 Task: Create a due date automation trigger when advanced on, on the monday before a card is due add dates due in less than 1 working days at 11:00 AM.
Action: Mouse moved to (1278, 103)
Screenshot: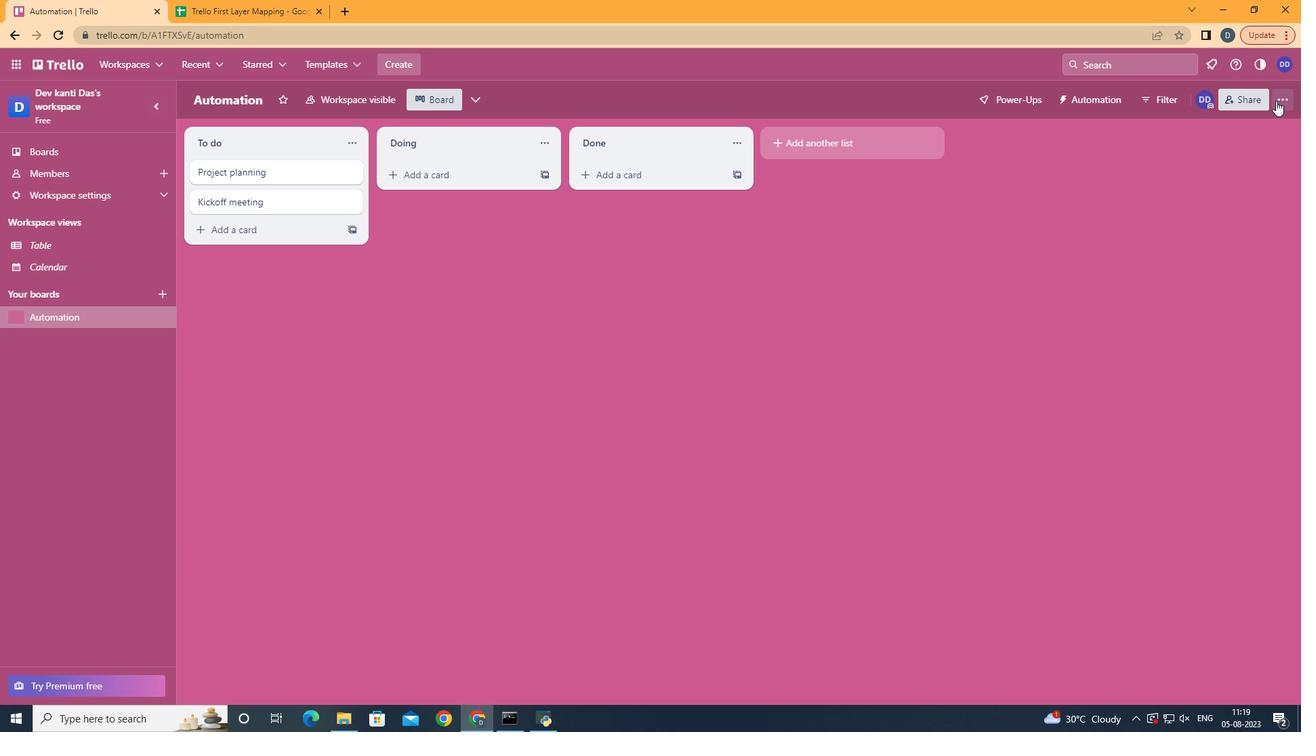 
Action: Mouse pressed left at (1278, 103)
Screenshot: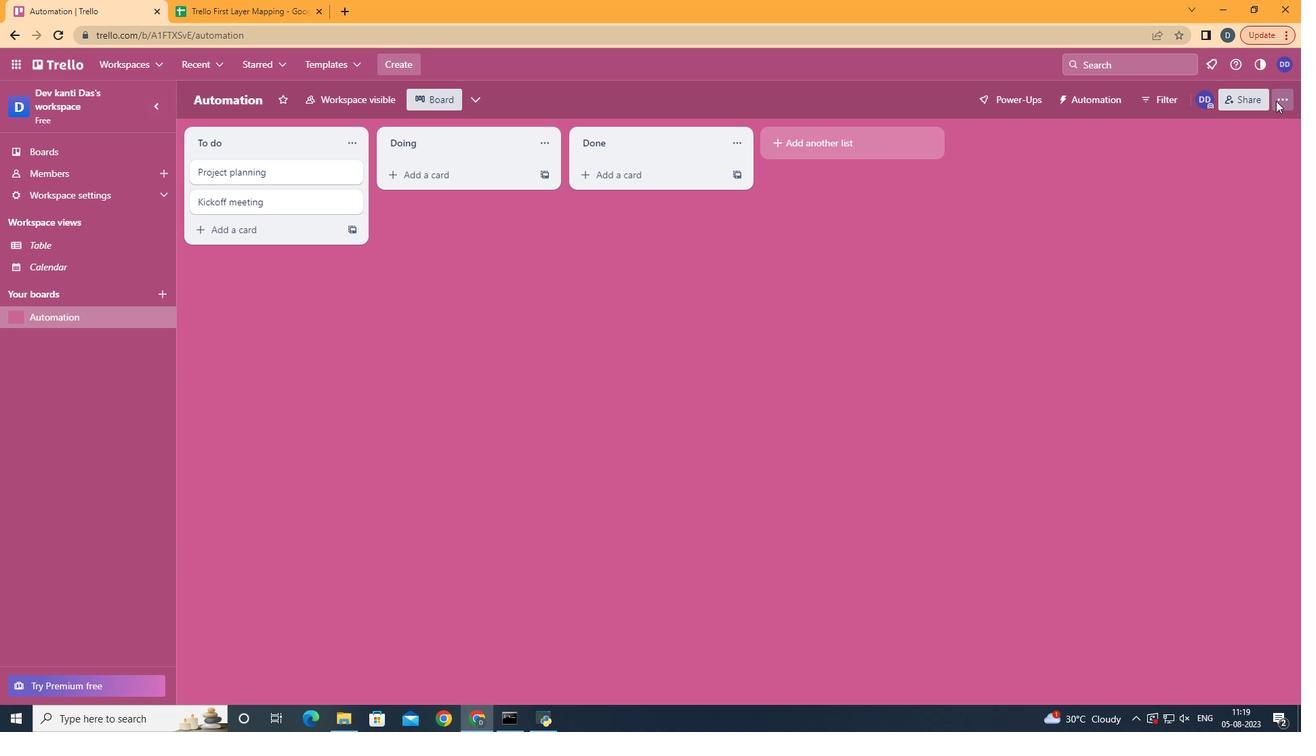 
Action: Mouse moved to (1165, 279)
Screenshot: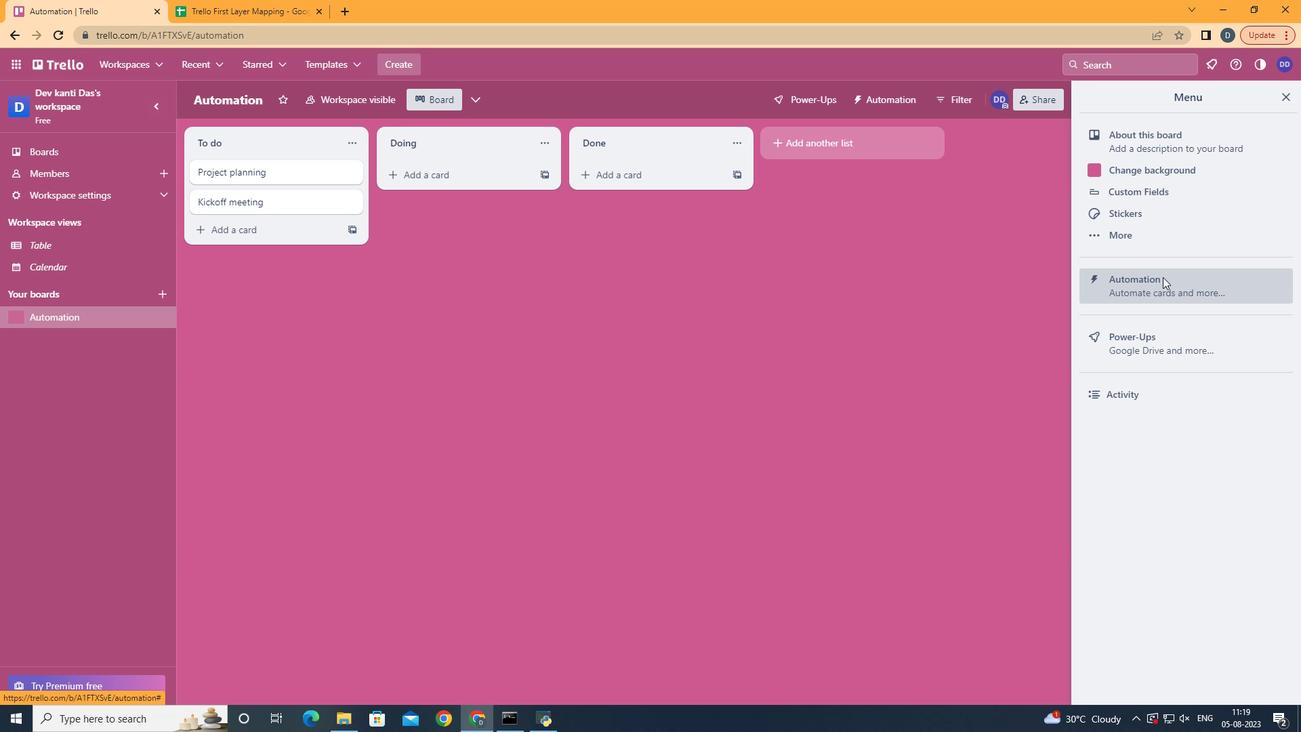 
Action: Mouse pressed left at (1165, 279)
Screenshot: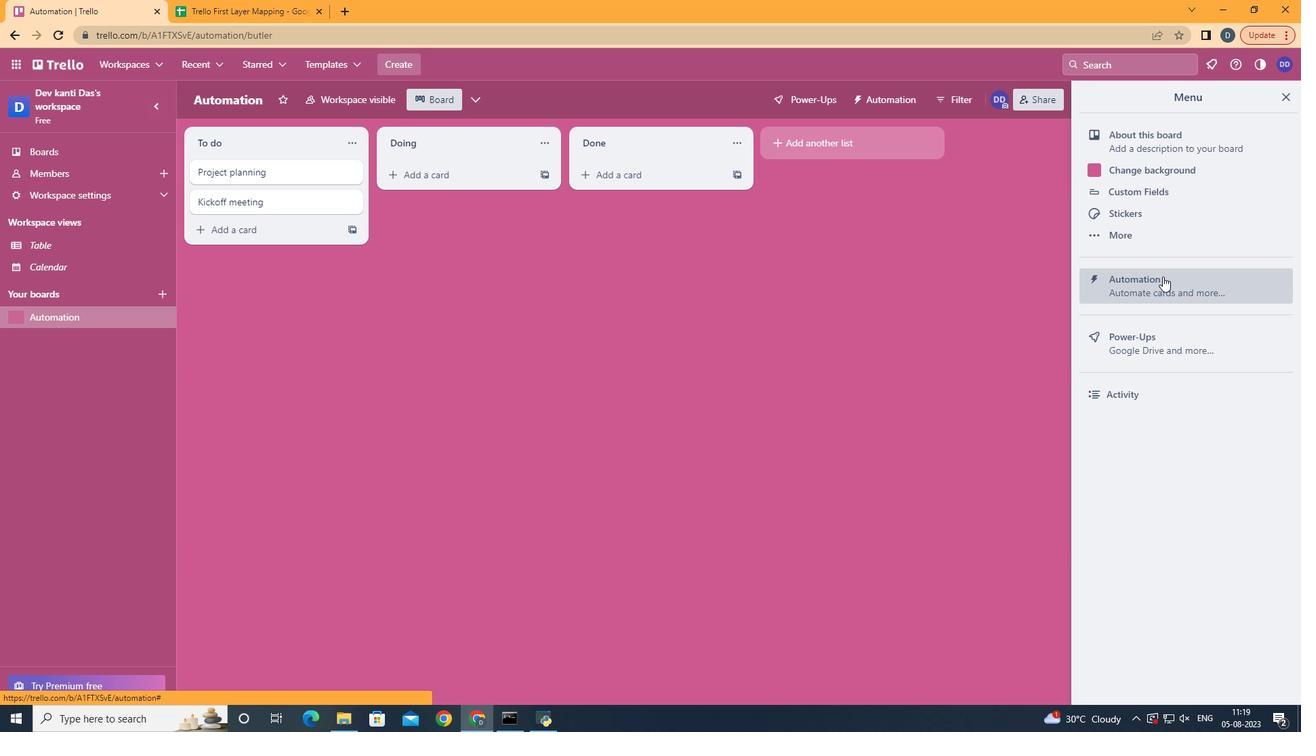 
Action: Mouse moved to (243, 282)
Screenshot: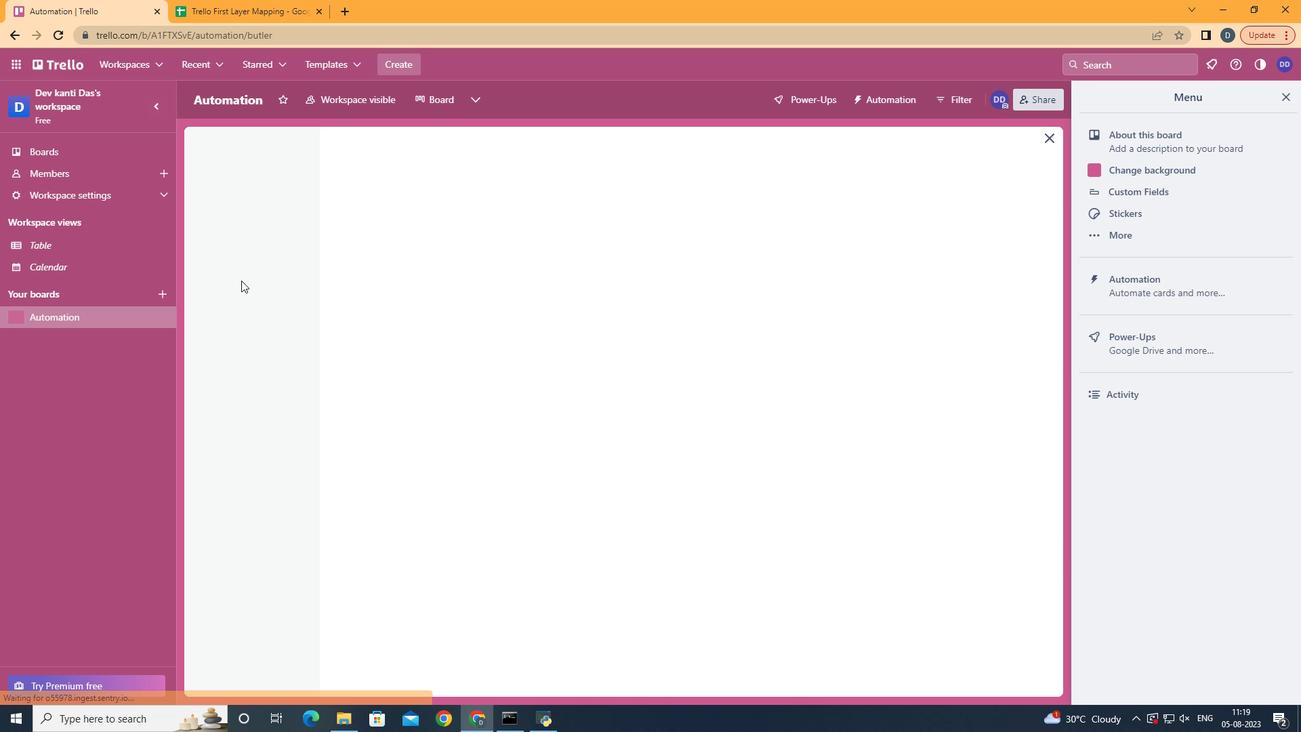
Action: Mouse pressed left at (243, 282)
Screenshot: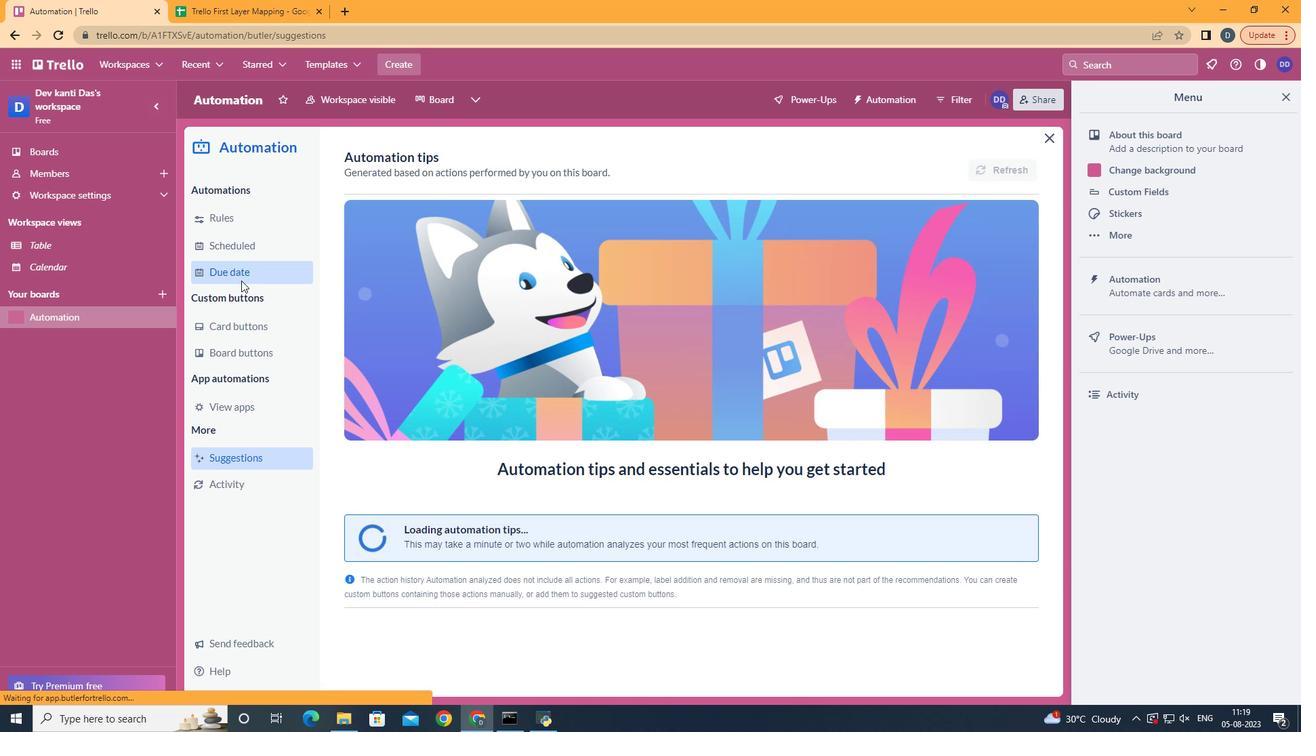 
Action: Mouse moved to (959, 166)
Screenshot: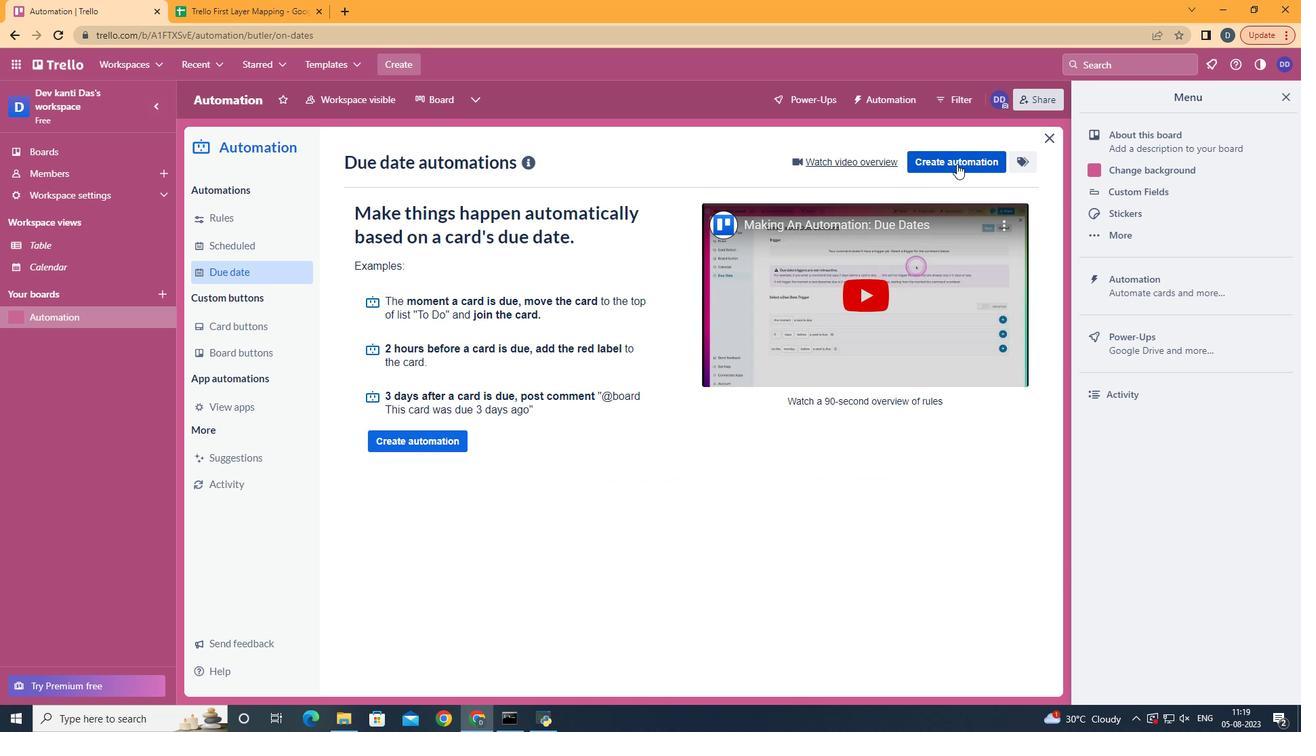 
Action: Mouse pressed left at (959, 166)
Screenshot: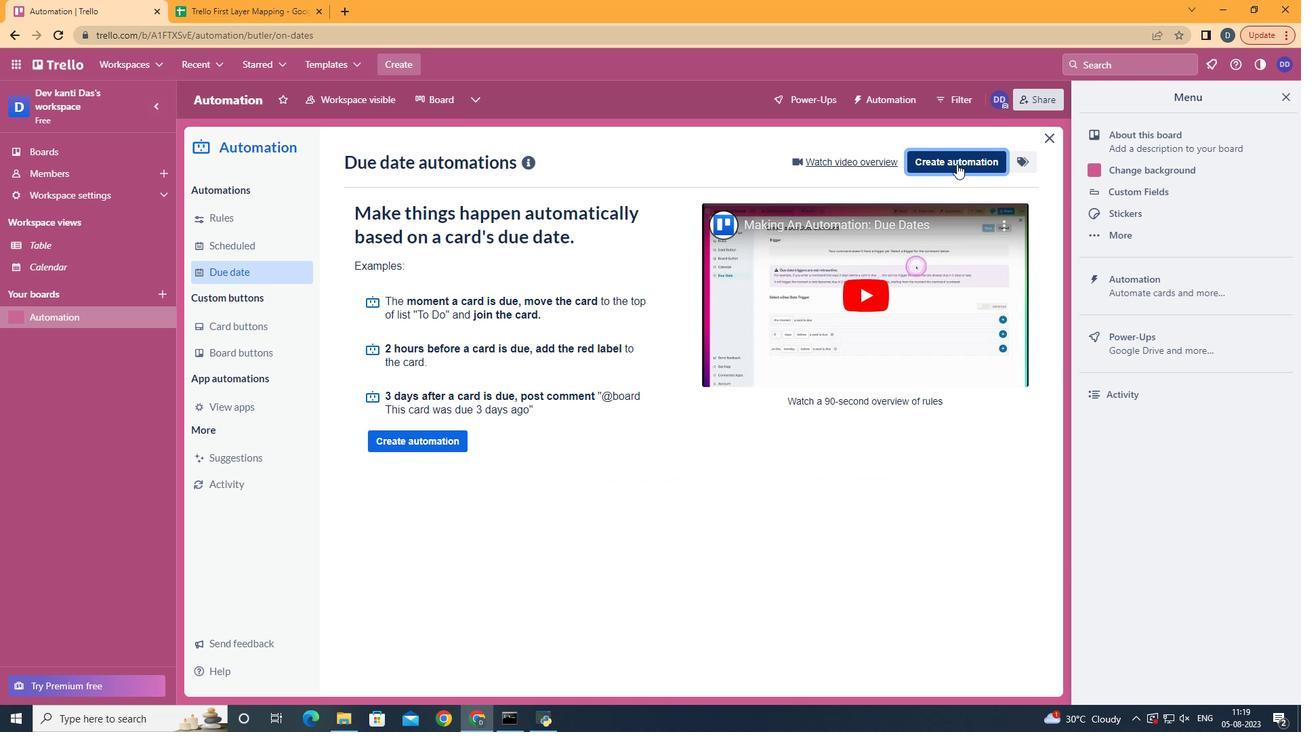 
Action: Mouse moved to (772, 286)
Screenshot: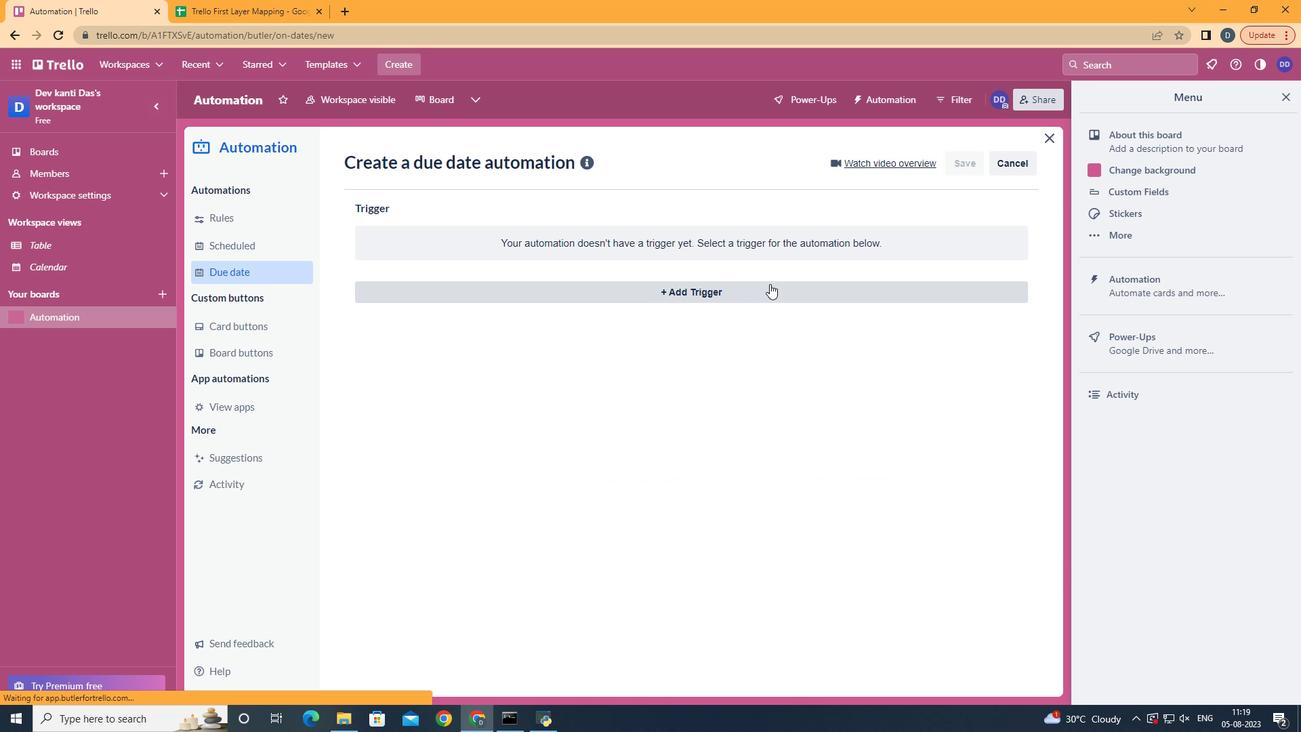 
Action: Mouse pressed left at (772, 286)
Screenshot: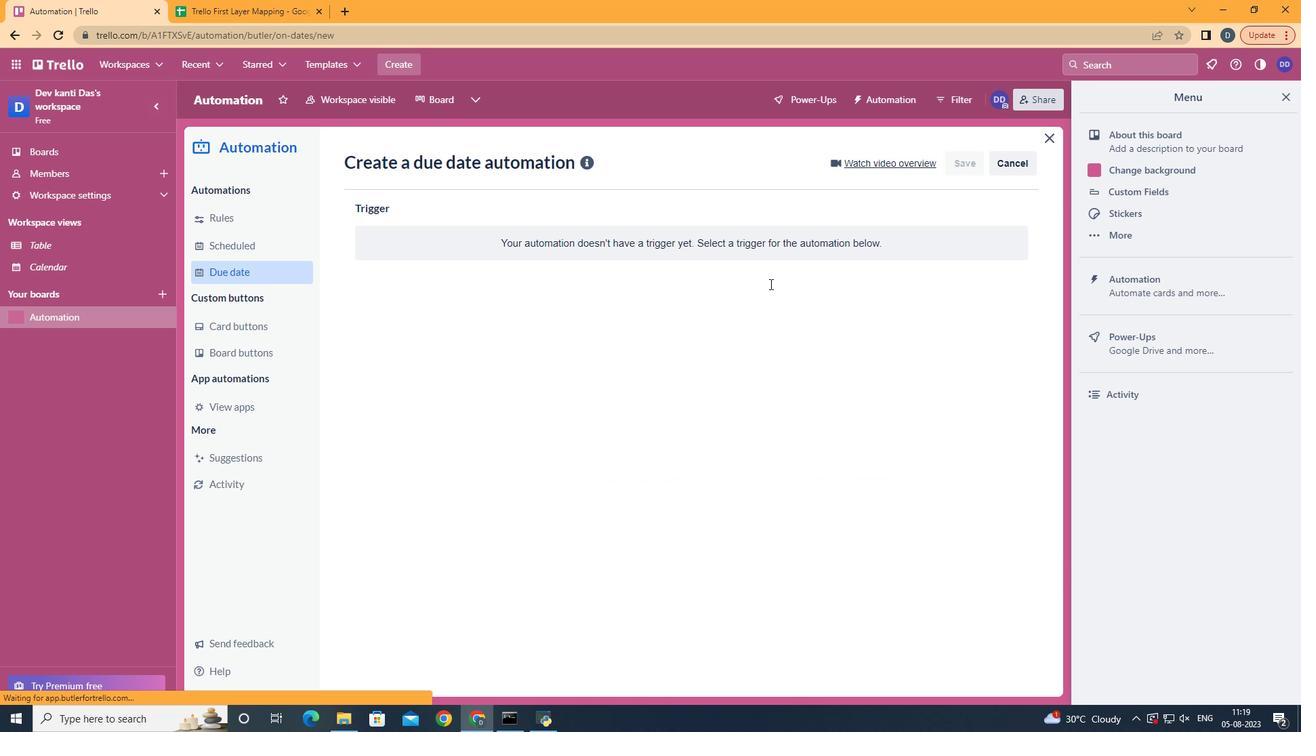
Action: Mouse moved to (432, 358)
Screenshot: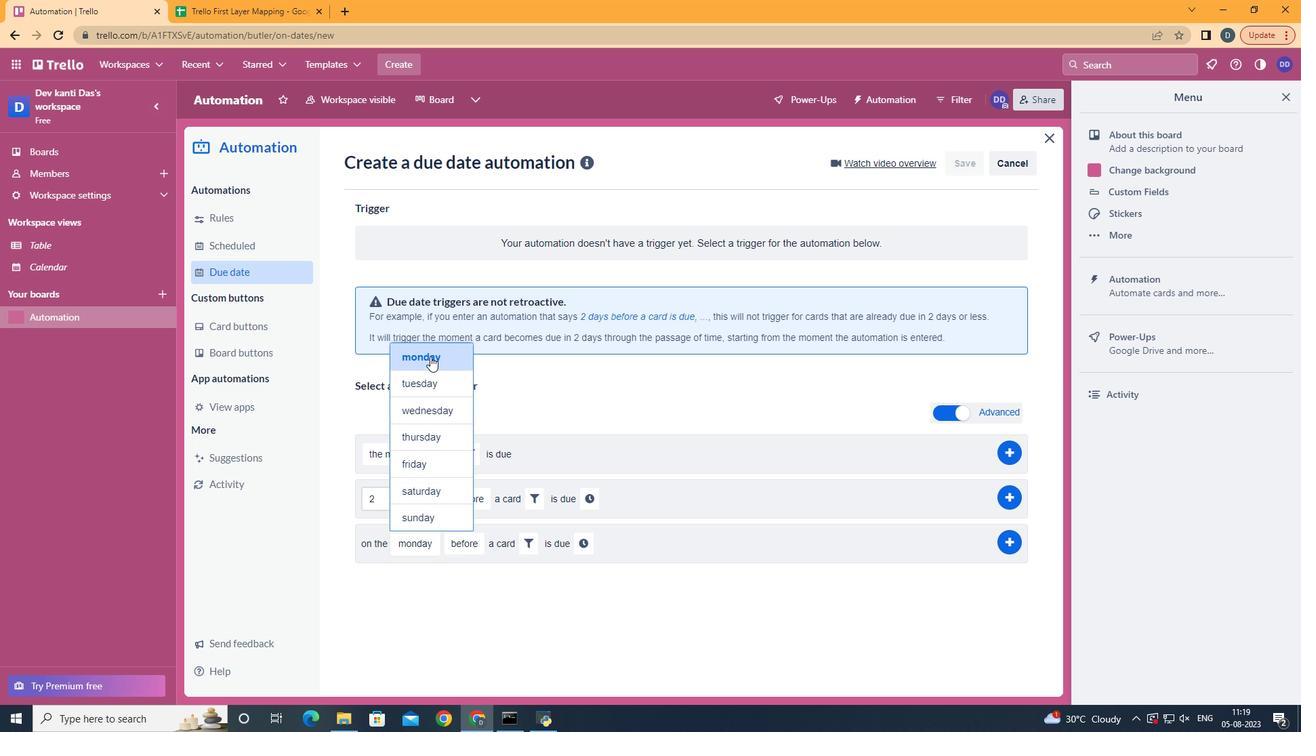 
Action: Mouse pressed left at (432, 358)
Screenshot: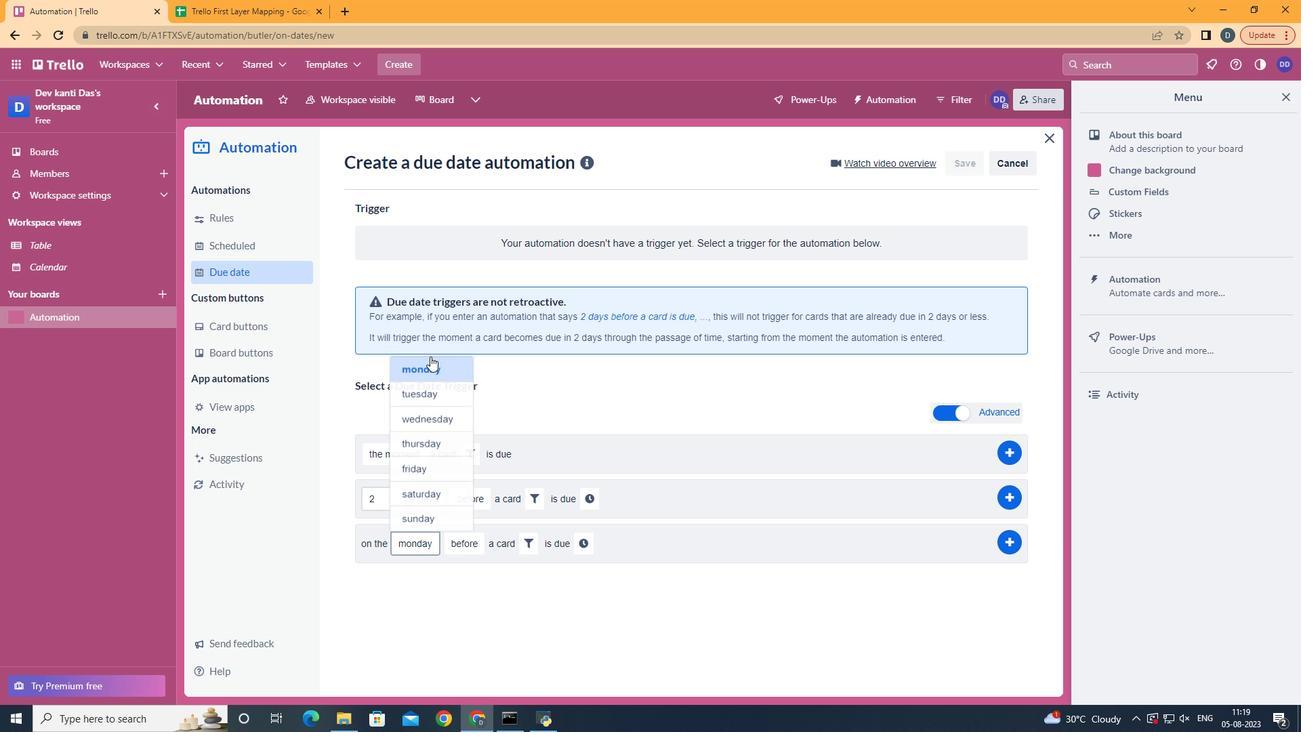 
Action: Mouse moved to (467, 568)
Screenshot: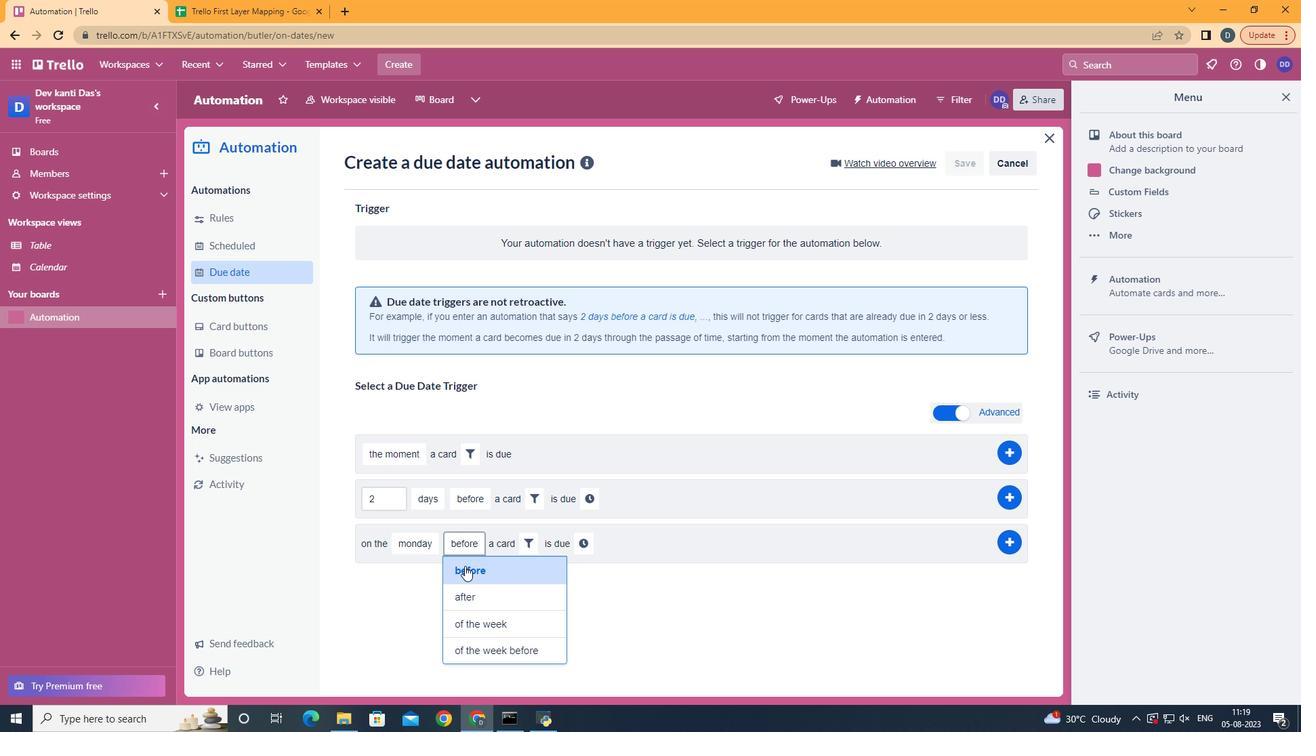 
Action: Mouse pressed left at (467, 568)
Screenshot: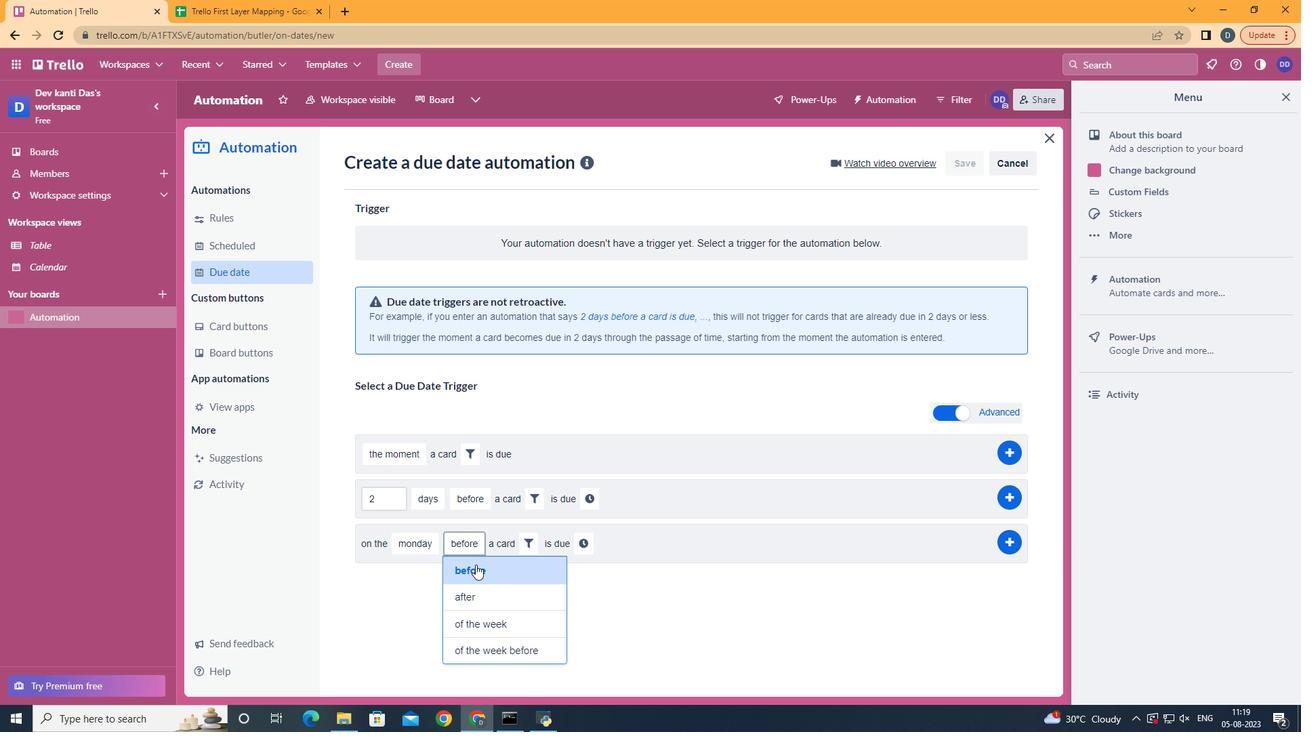 
Action: Mouse moved to (524, 538)
Screenshot: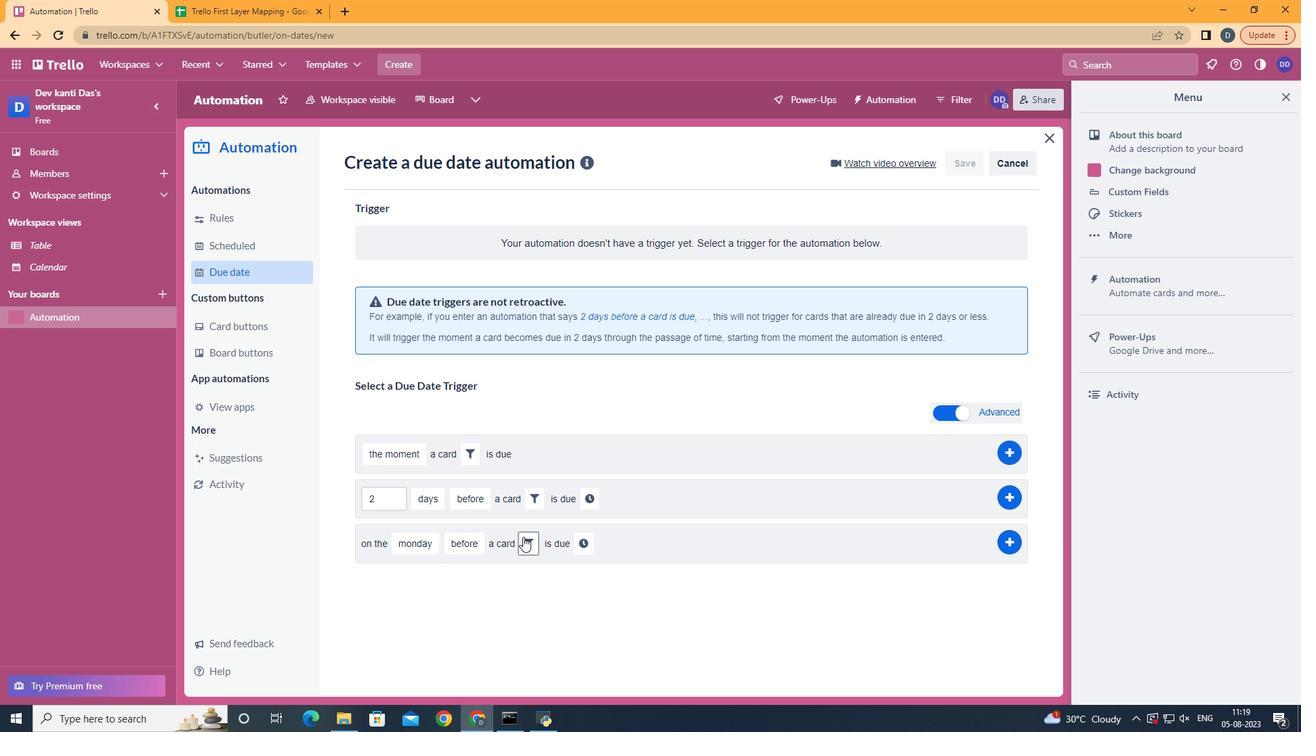 
Action: Mouse pressed left at (524, 538)
Screenshot: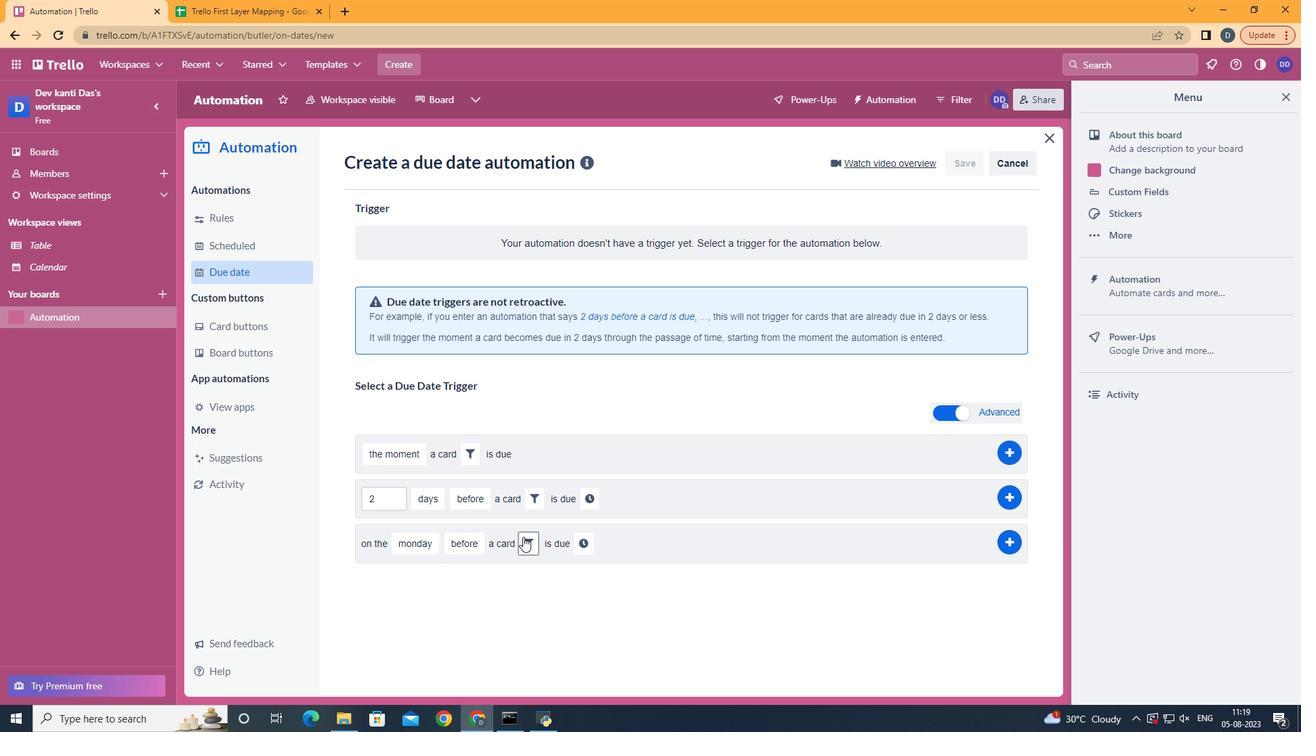 
Action: Mouse moved to (606, 589)
Screenshot: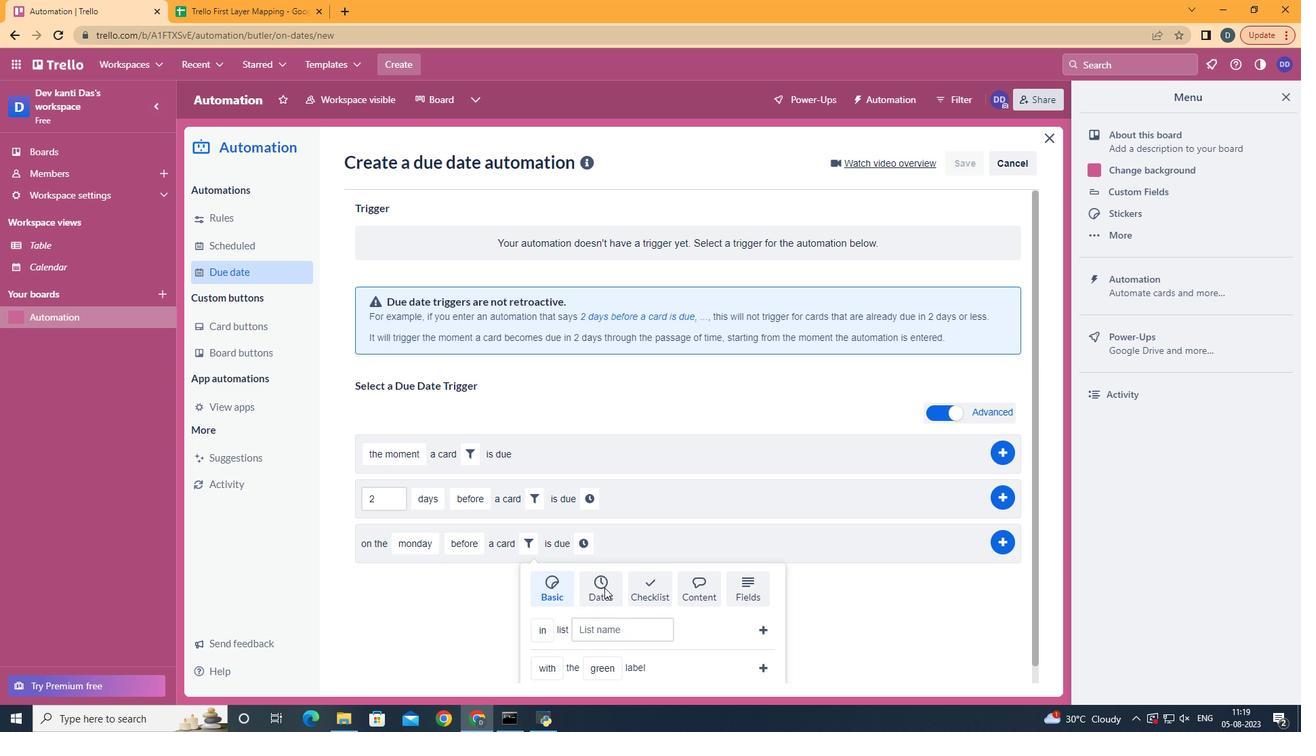 
Action: Mouse pressed left at (606, 589)
Screenshot: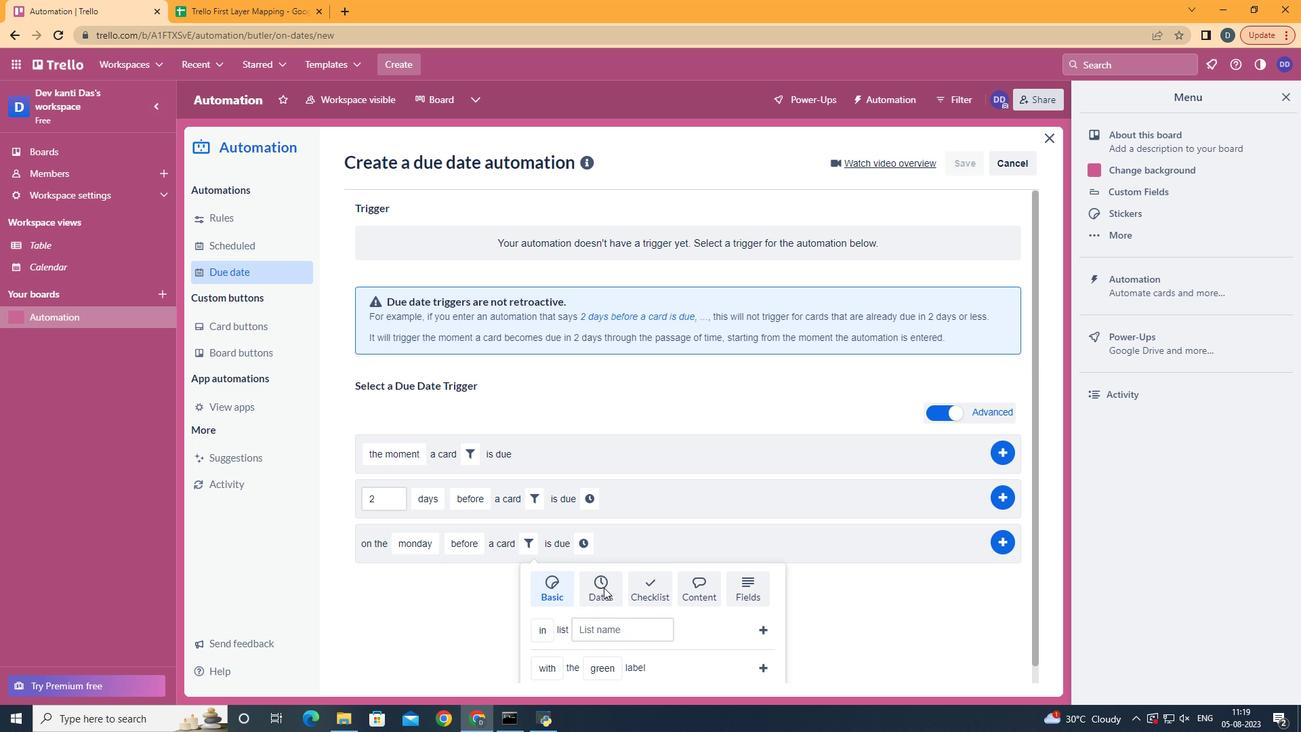 
Action: Mouse scrolled (606, 589) with delta (0, 0)
Screenshot: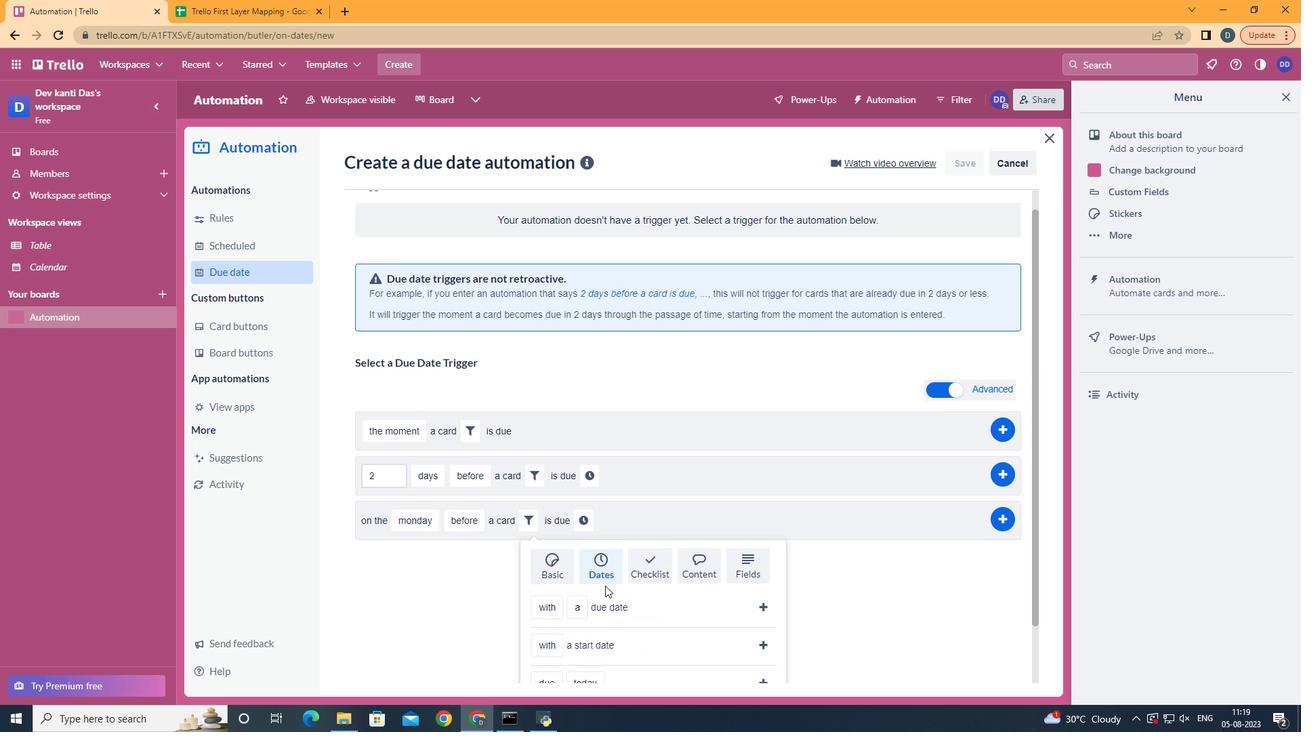 
Action: Mouse scrolled (606, 589) with delta (0, 0)
Screenshot: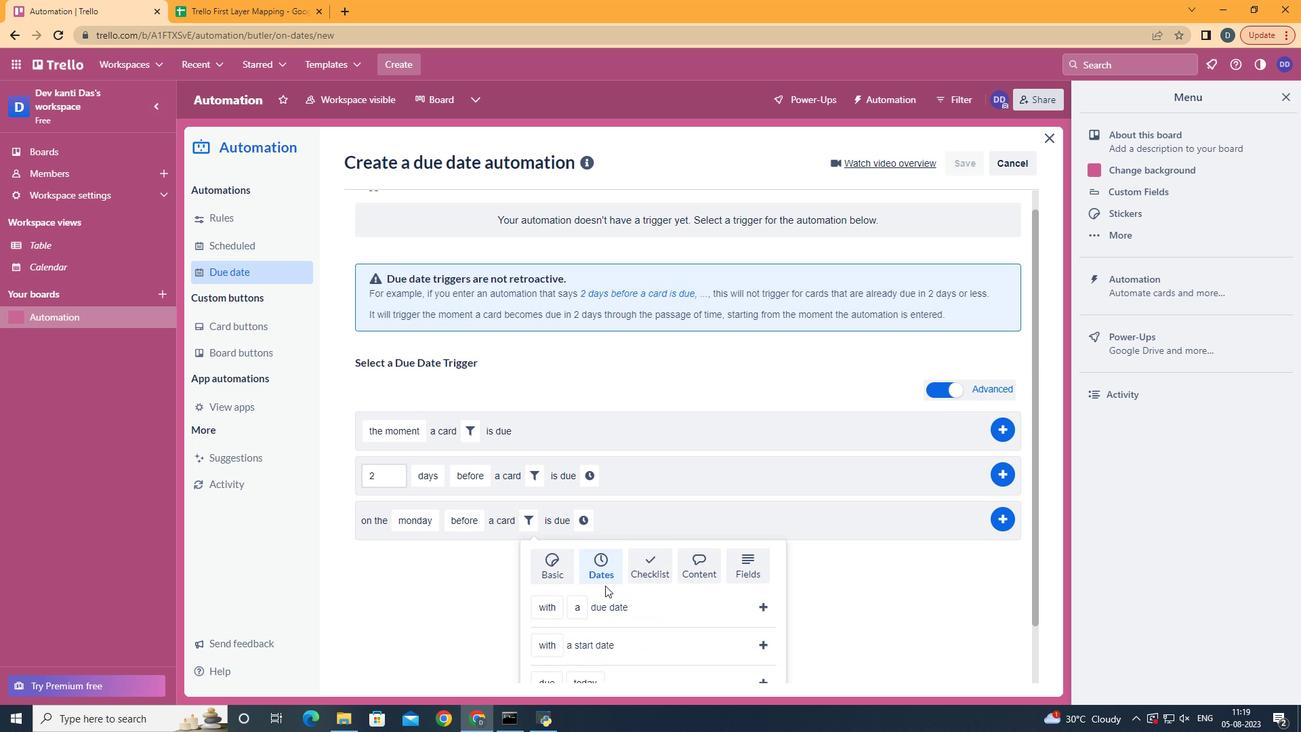 
Action: Mouse scrolled (606, 589) with delta (0, 0)
Screenshot: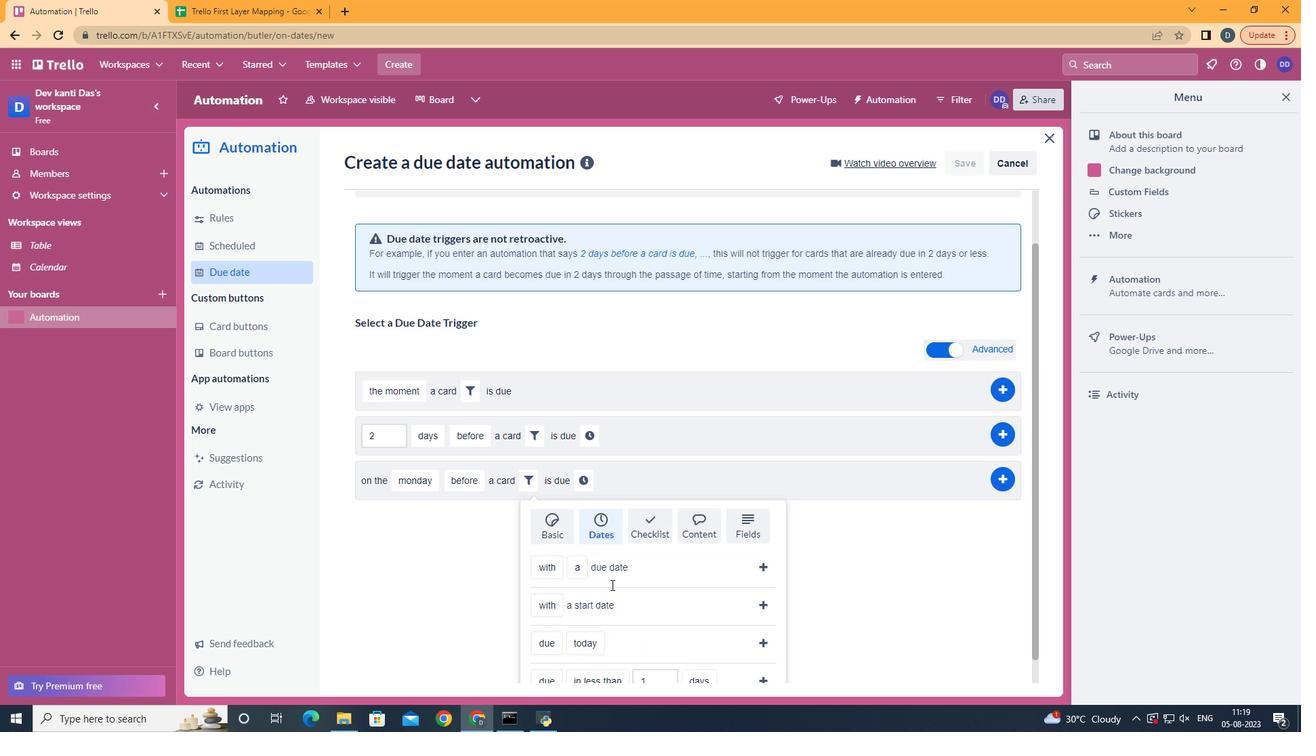 
Action: Mouse scrolled (606, 589) with delta (0, 0)
Screenshot: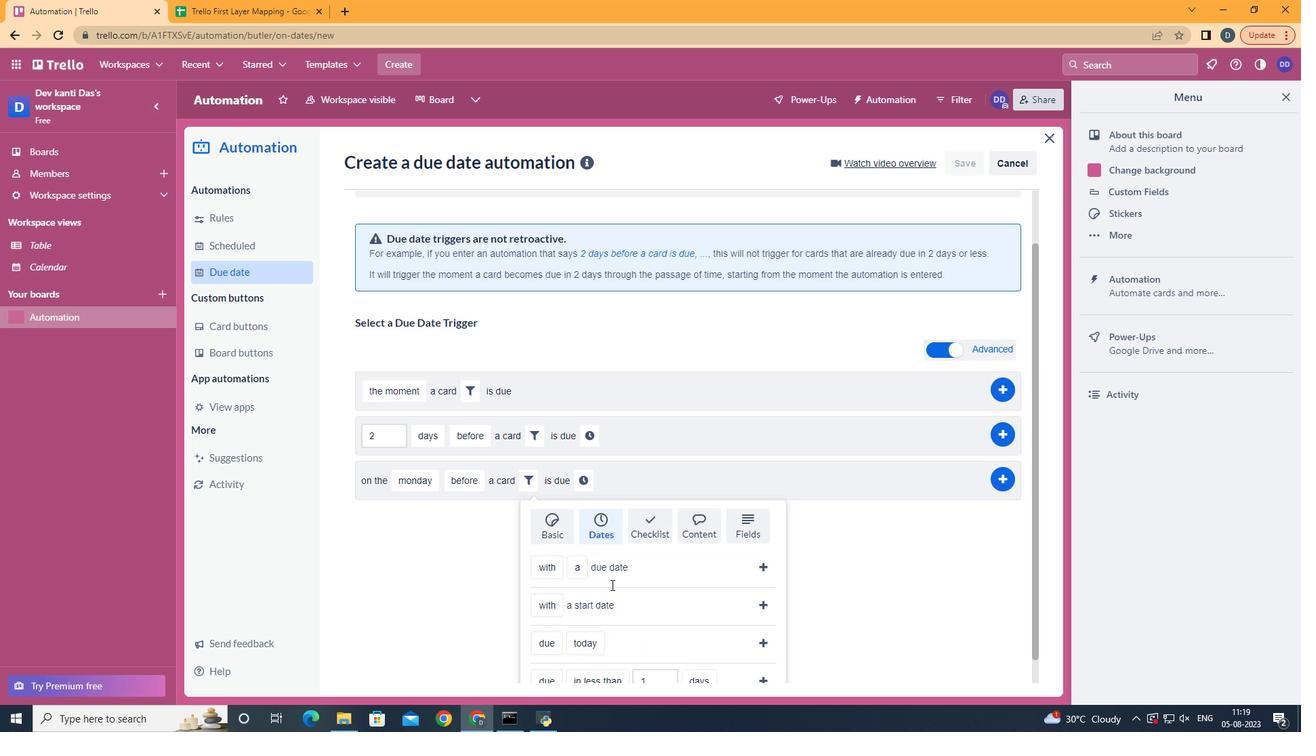 
Action: Mouse moved to (570, 606)
Screenshot: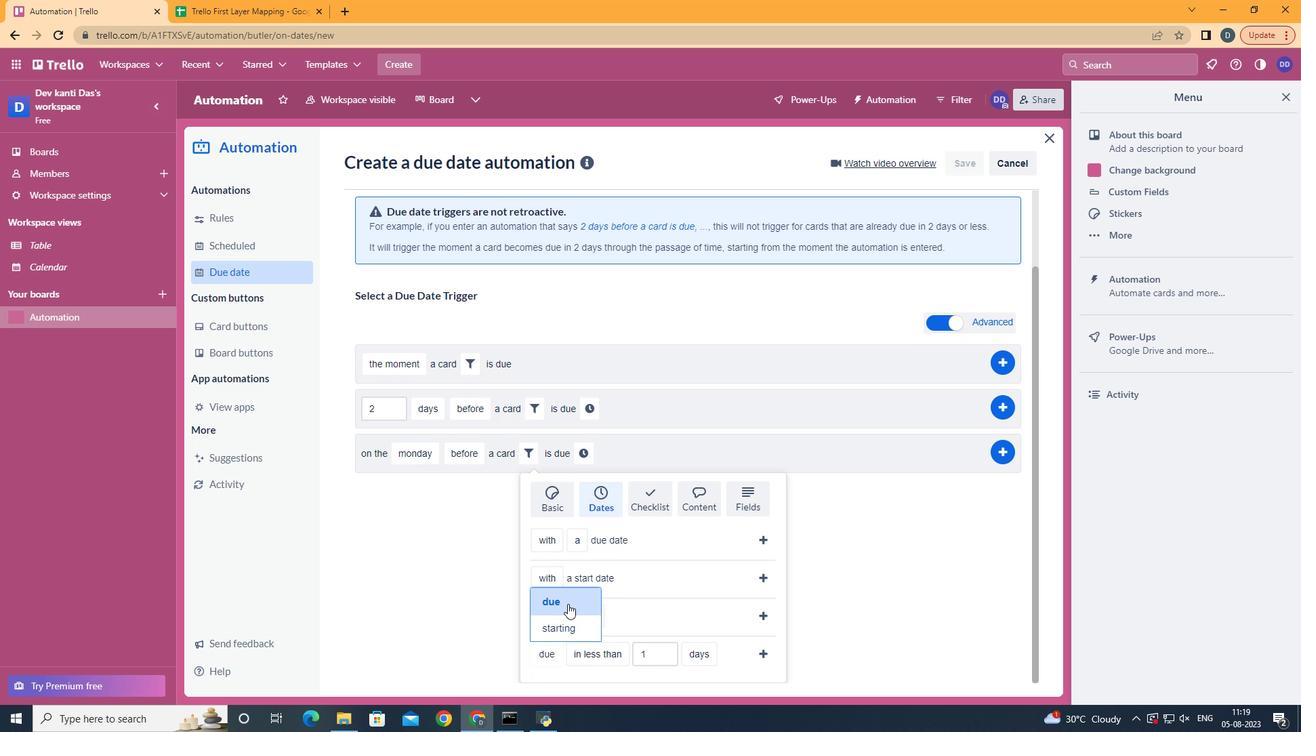 
Action: Mouse pressed left at (570, 606)
Screenshot: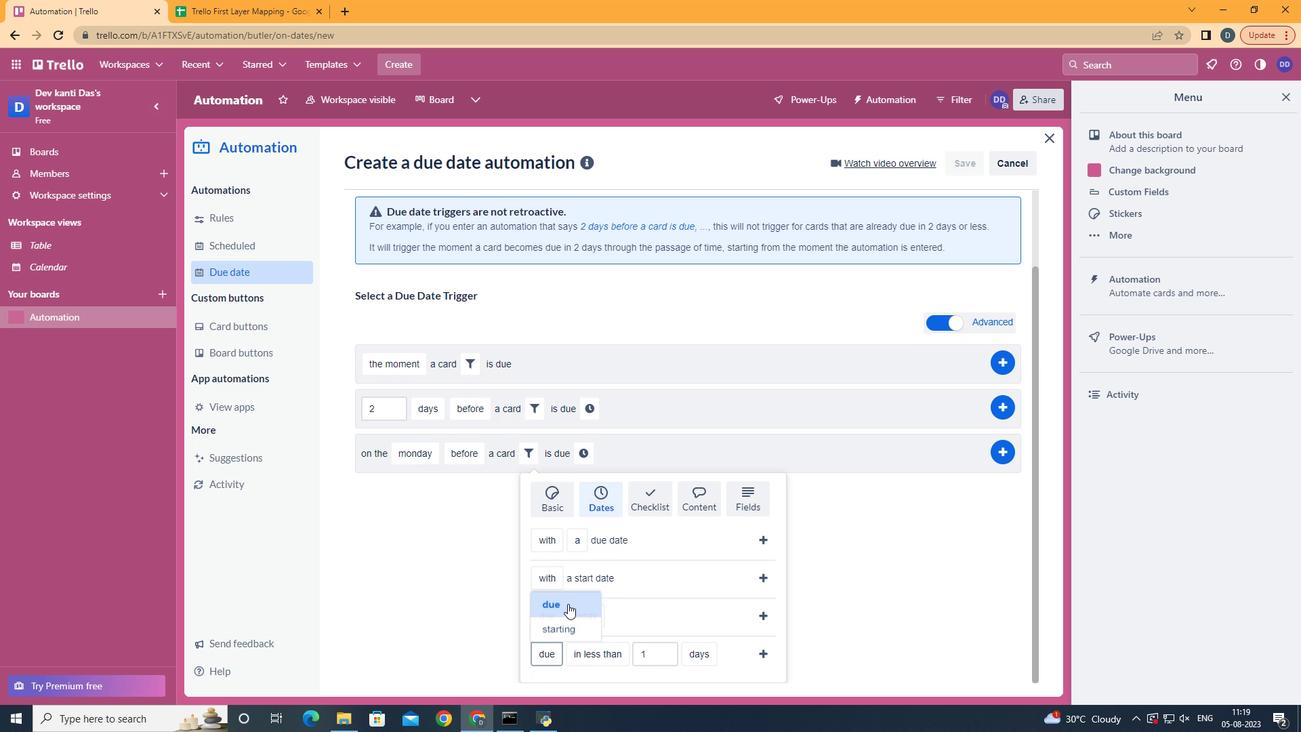 
Action: Mouse moved to (617, 535)
Screenshot: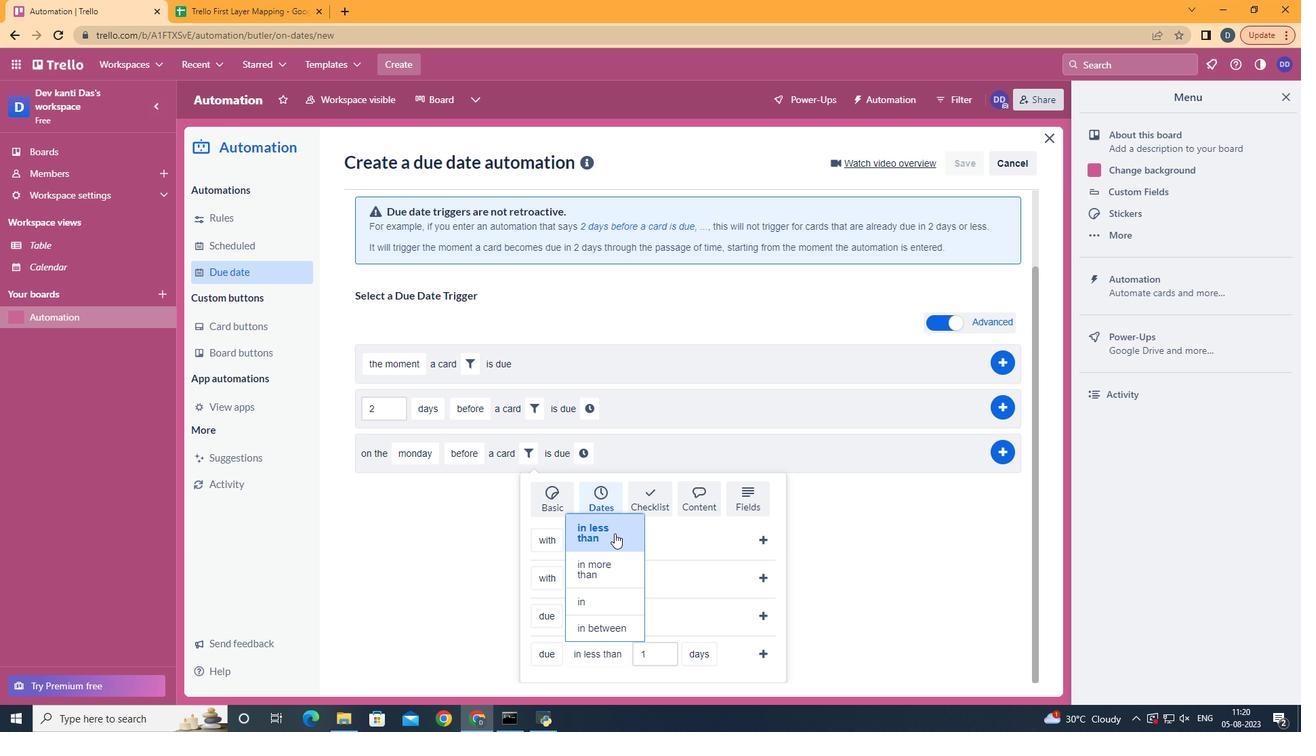 
Action: Mouse pressed left at (617, 535)
Screenshot: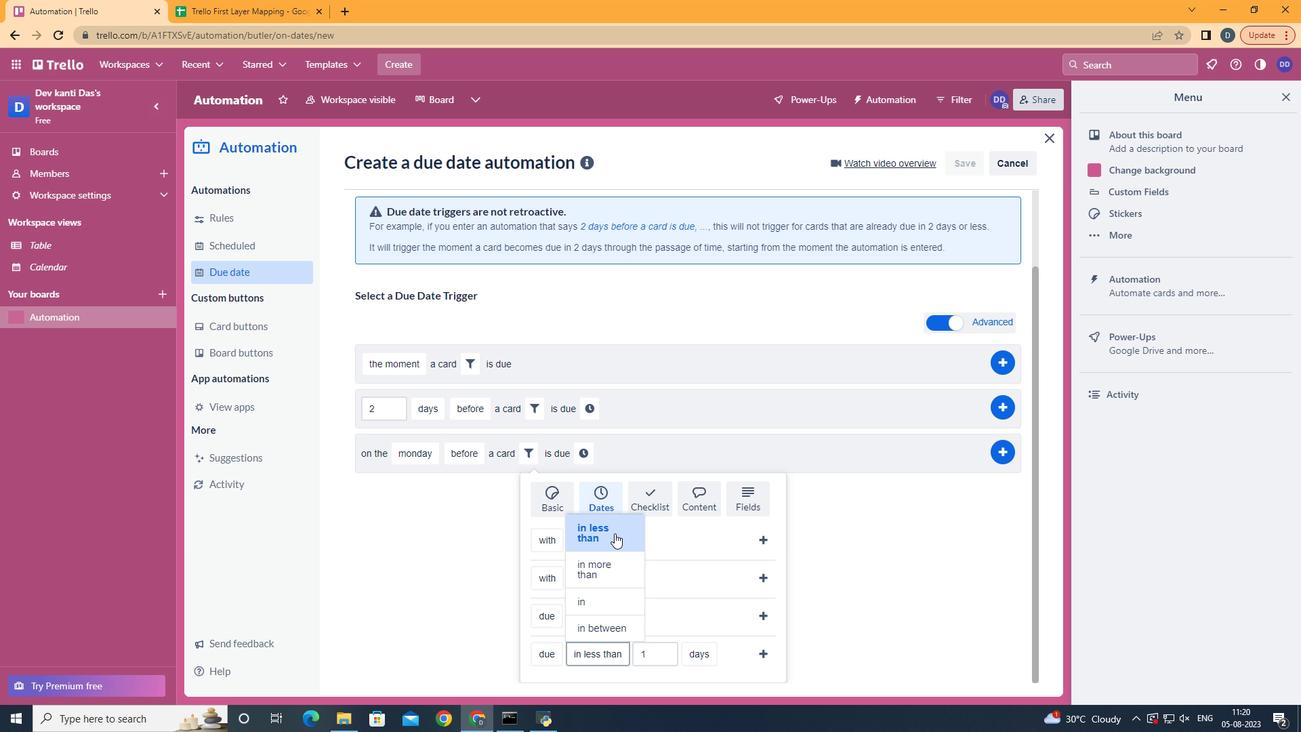 
Action: Mouse moved to (726, 625)
Screenshot: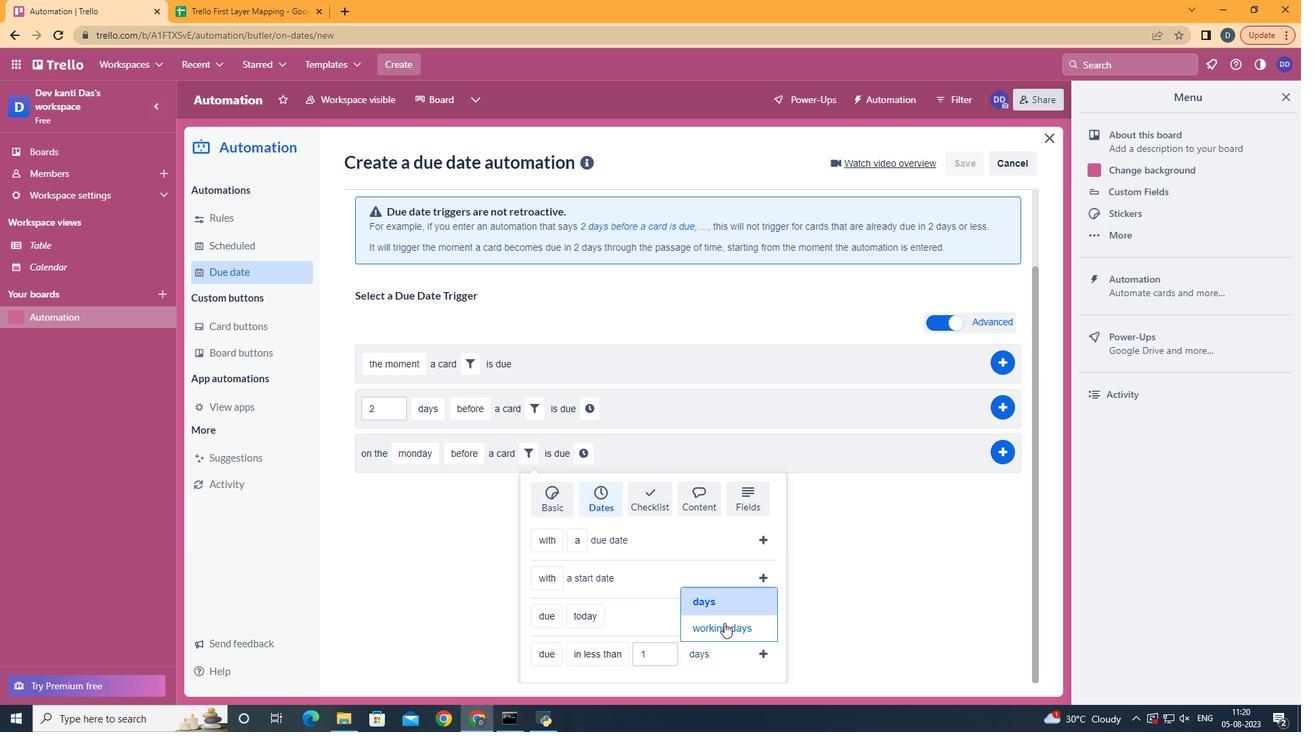 
Action: Mouse pressed left at (726, 625)
Screenshot: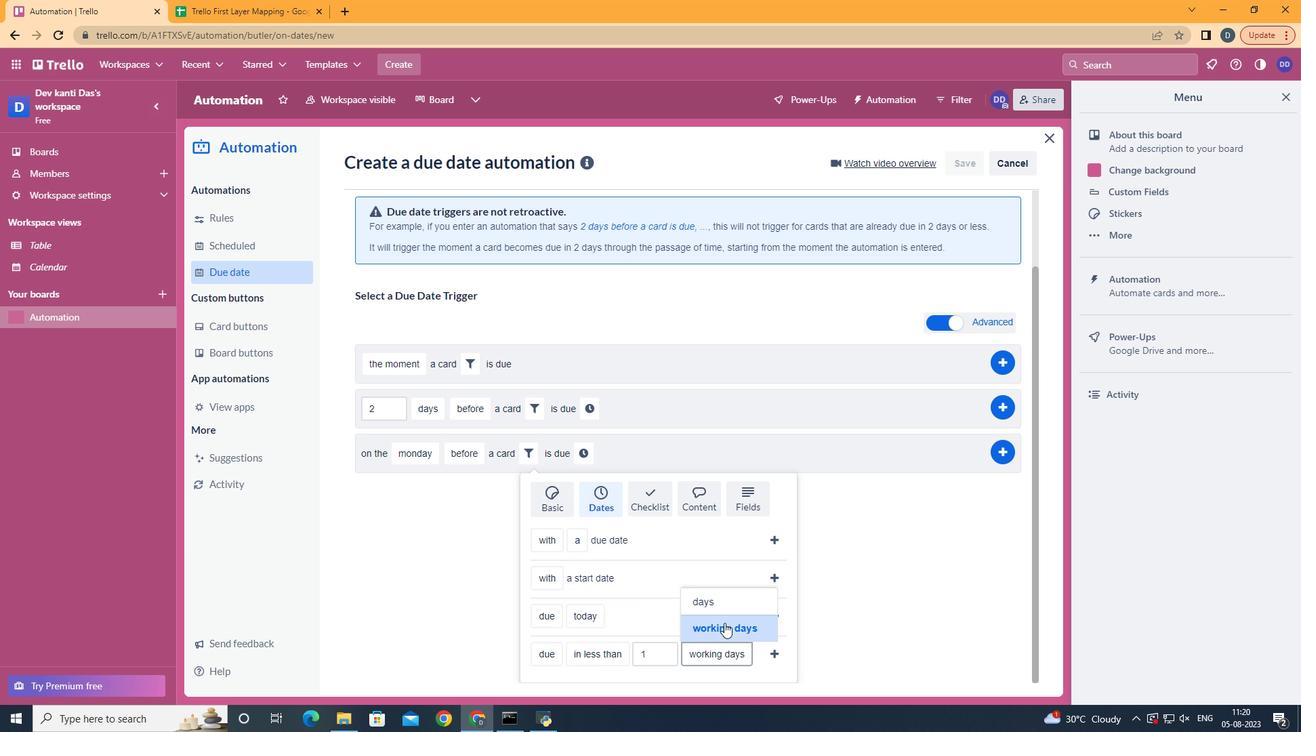 
Action: Mouse moved to (778, 654)
Screenshot: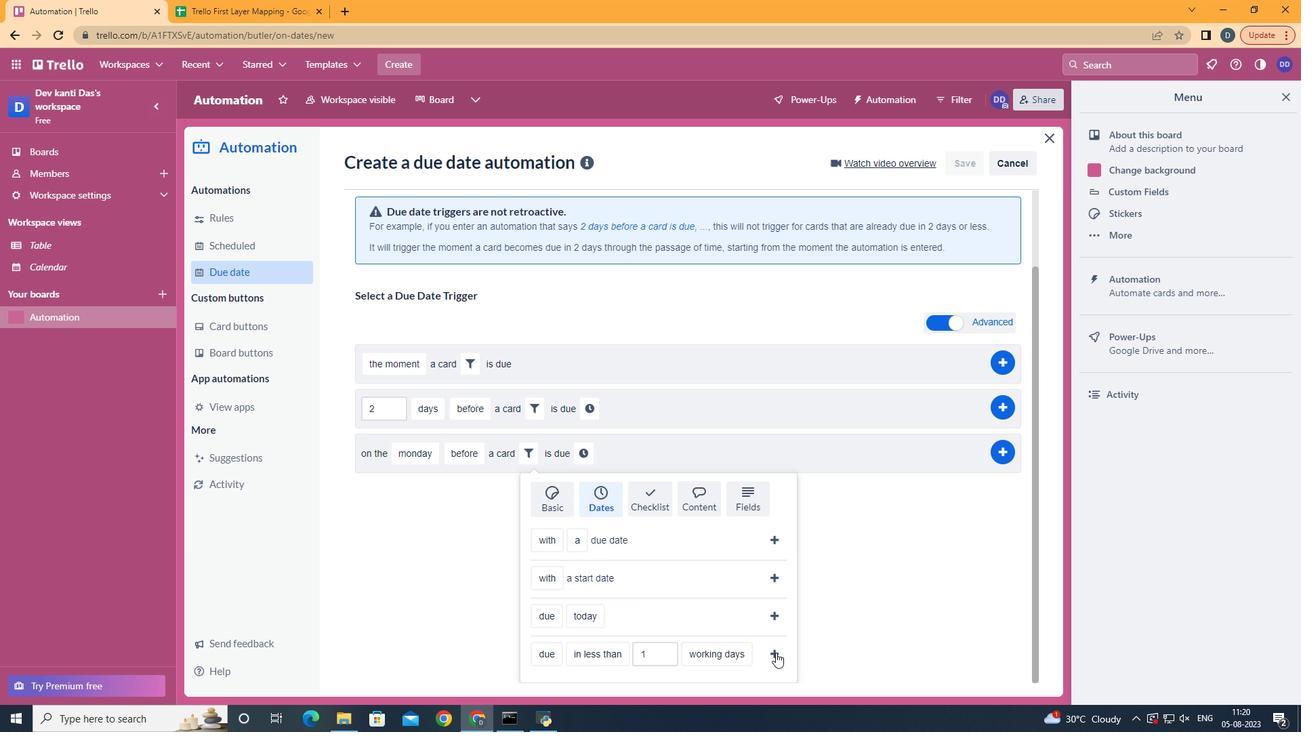 
Action: Mouse pressed left at (778, 654)
Screenshot: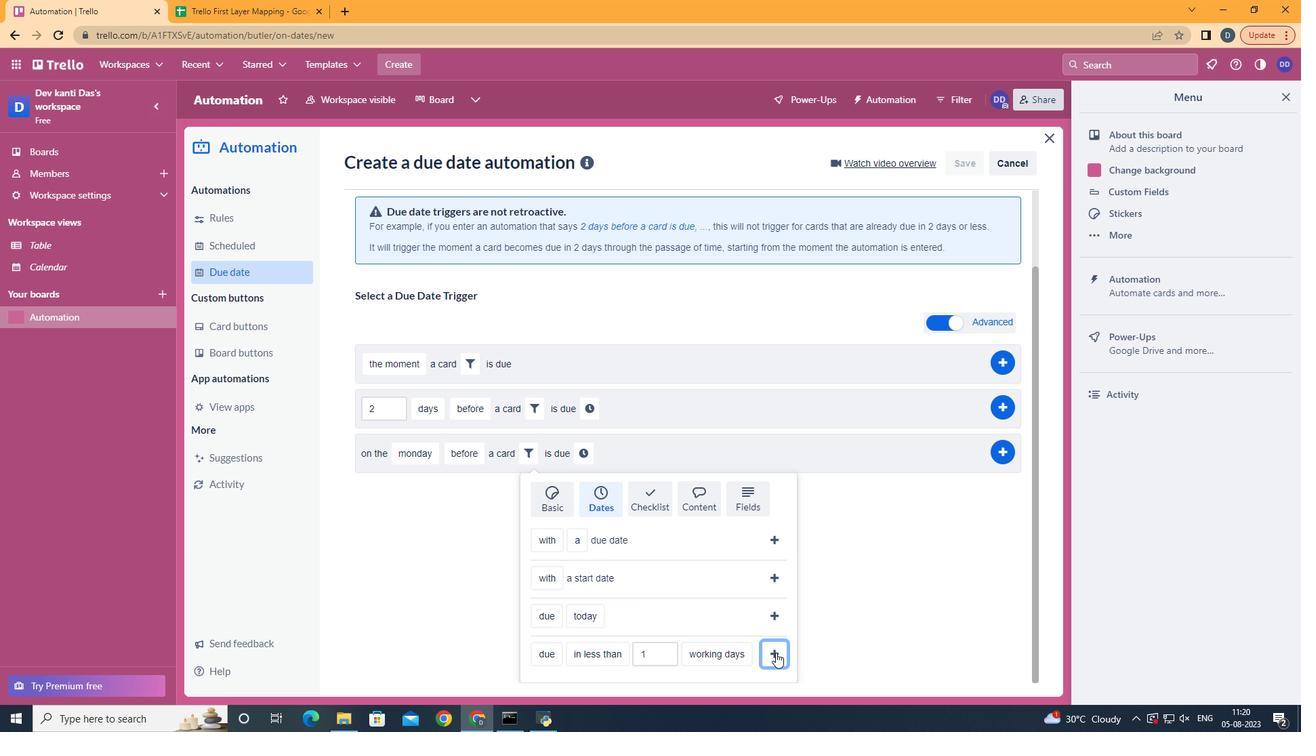 
Action: Mouse moved to (753, 548)
Screenshot: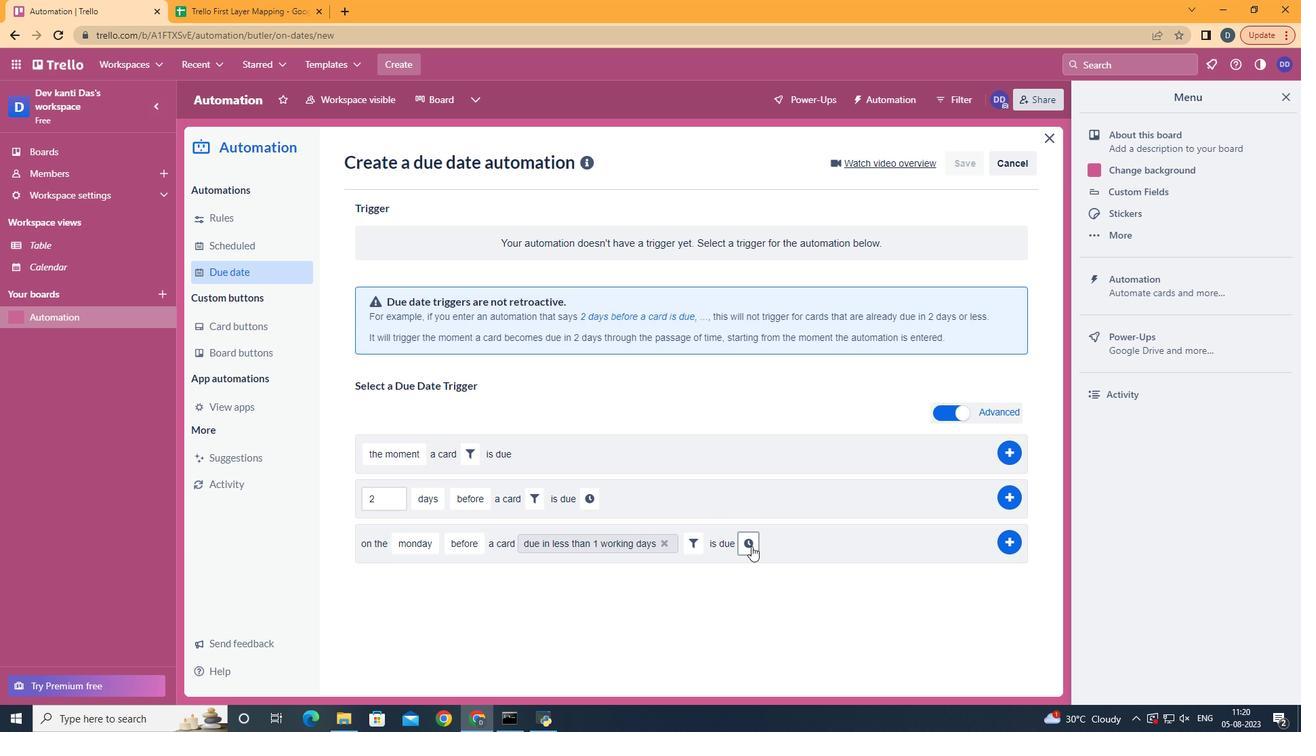 
Action: Mouse pressed left at (753, 548)
Screenshot: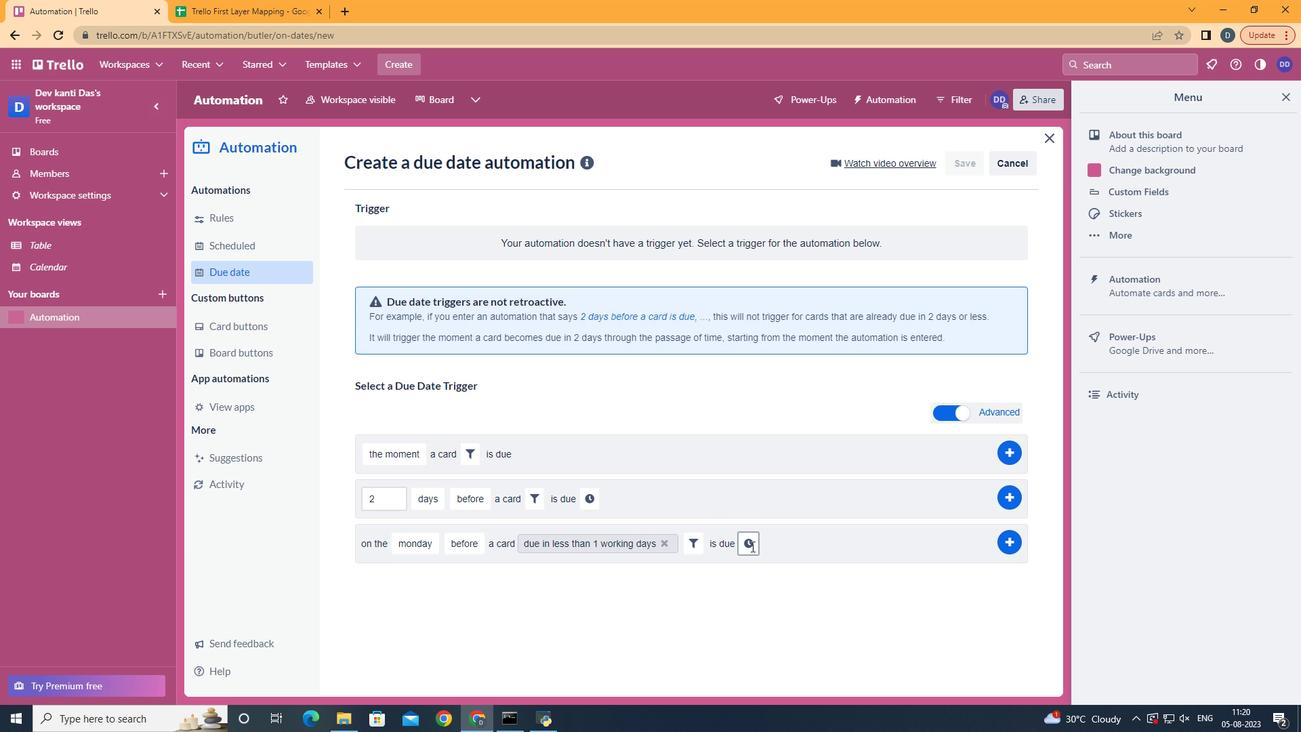
Action: Mouse moved to (833, 554)
Screenshot: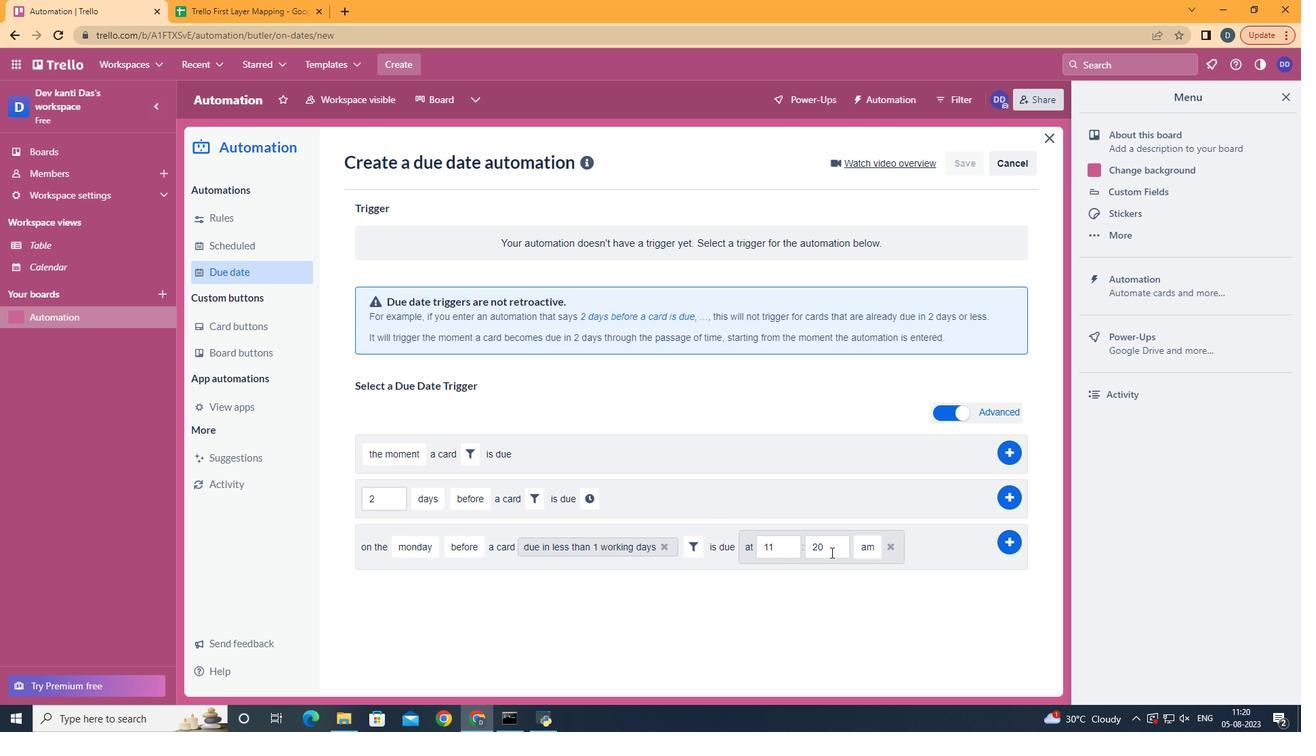 
Action: Mouse pressed left at (833, 554)
Screenshot: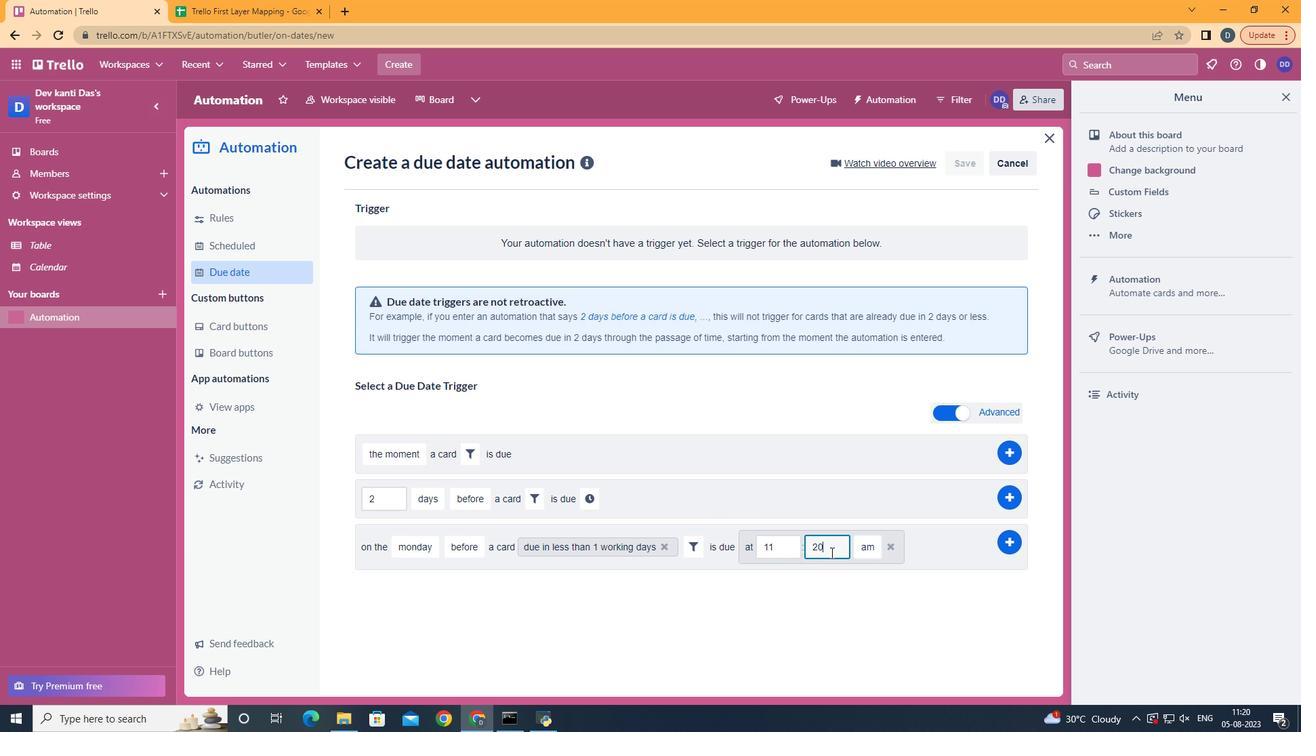 
Action: Mouse moved to (834, 554)
Screenshot: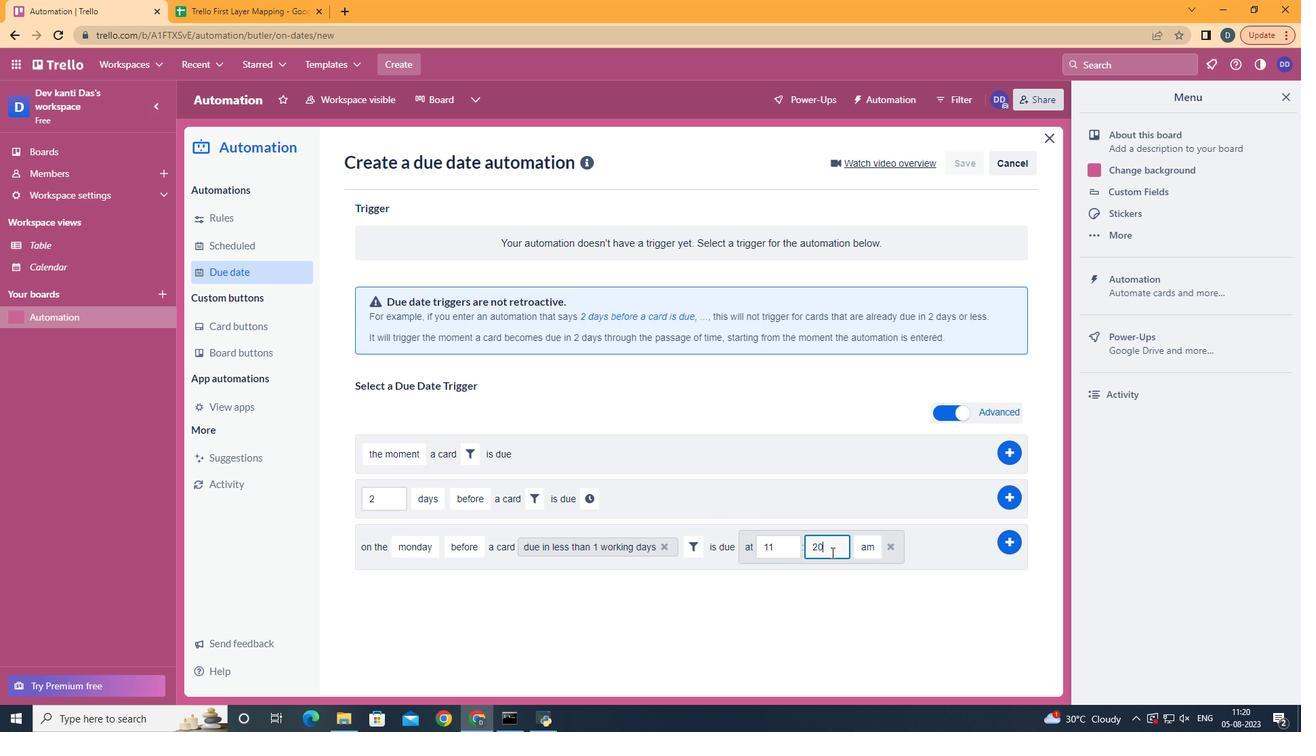 
Action: Key pressed <Key.backspace><Key.backspace>00
Screenshot: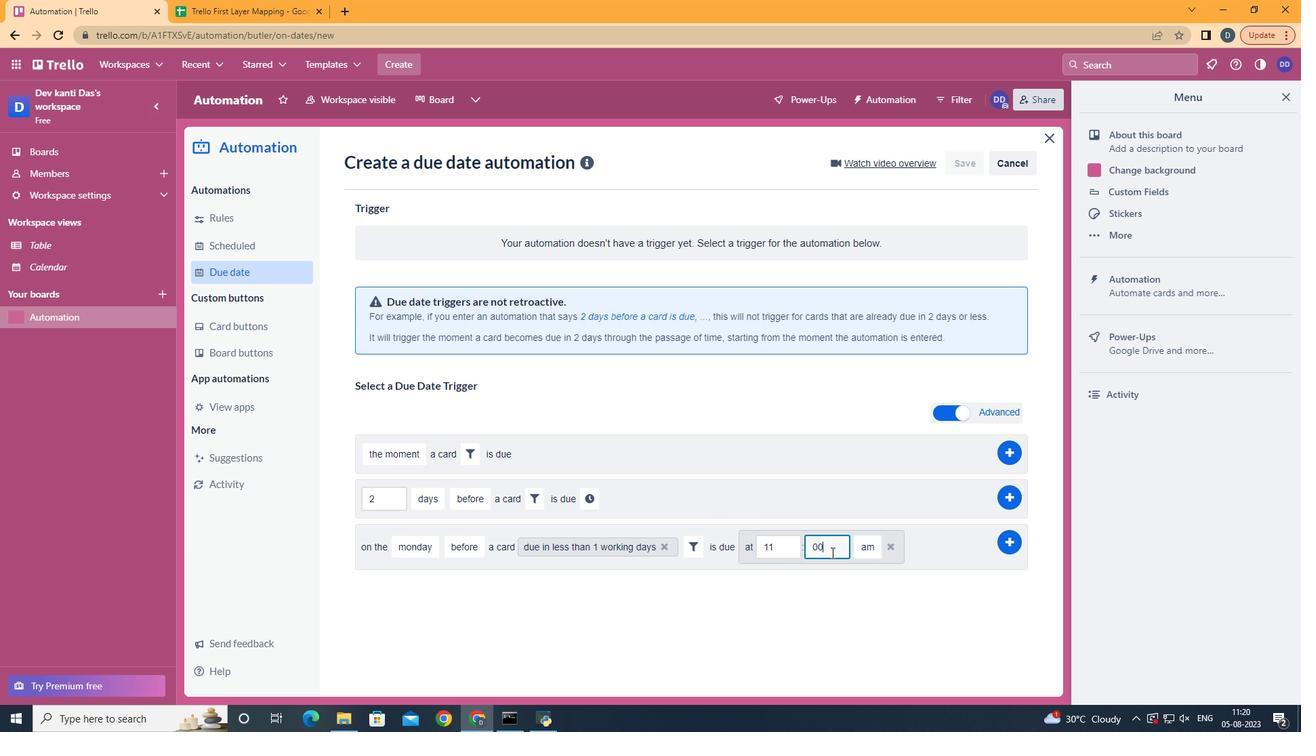 
Action: Mouse moved to (1008, 544)
Screenshot: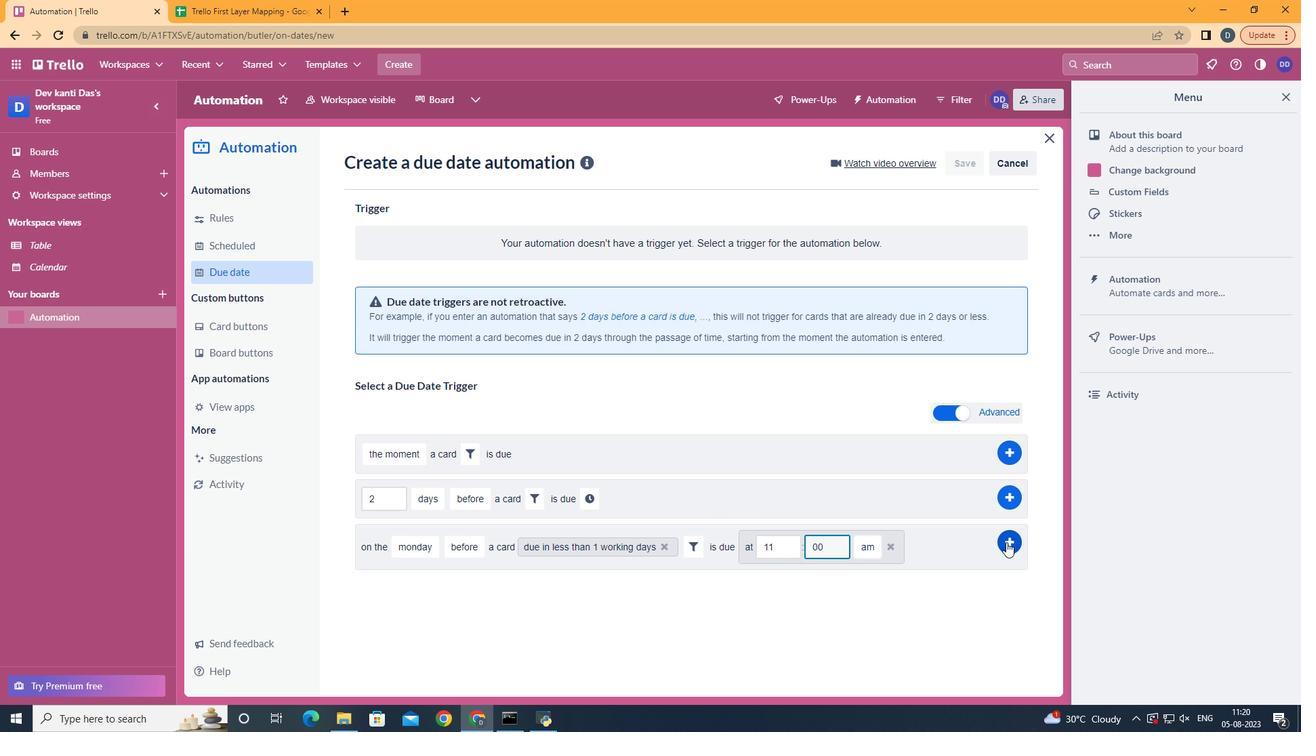 
Action: Mouse pressed left at (1008, 544)
Screenshot: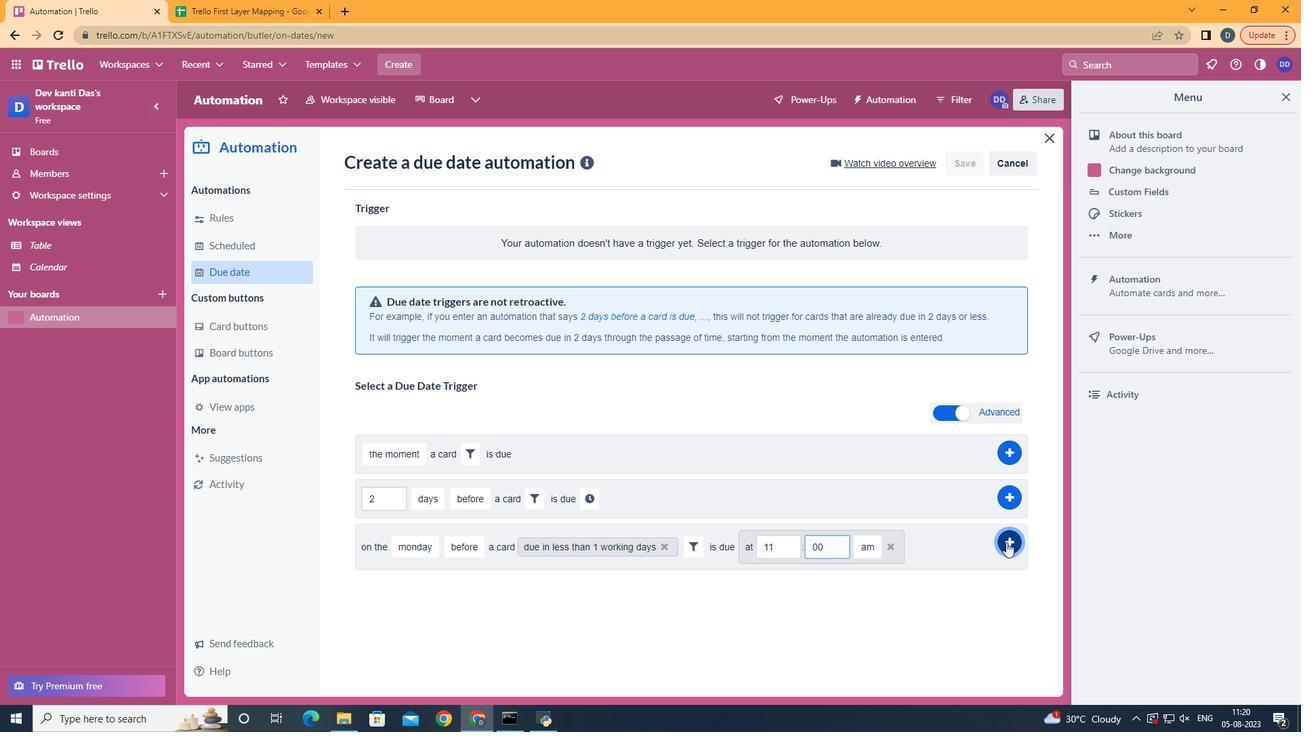
Action: Mouse moved to (675, 259)
Screenshot: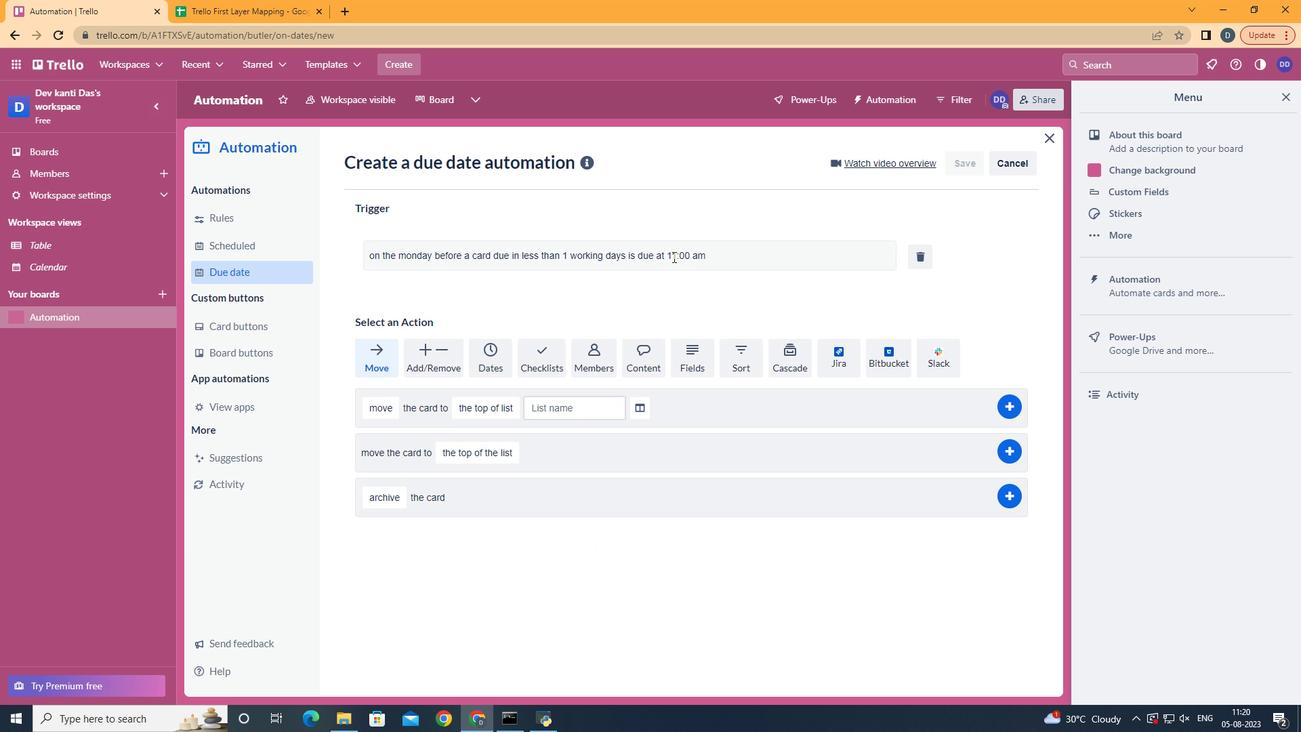 
